 Task: Open a template Informal Letter by  Plum save the file as diagram.html Remove the following options from template: 'your brand'. Replace Hello Fan with ' Good Evening' and change the date to 21 June, 2023. Replace body of the letter with  Thank you so much for your generous gift. Your thoughtfulness and support mean the world to me. I'm truly grateful for your kindness.; apply Font Style 'Arial' and font size  14 Add name: Kevin
Action: Mouse moved to (963, 110)
Screenshot: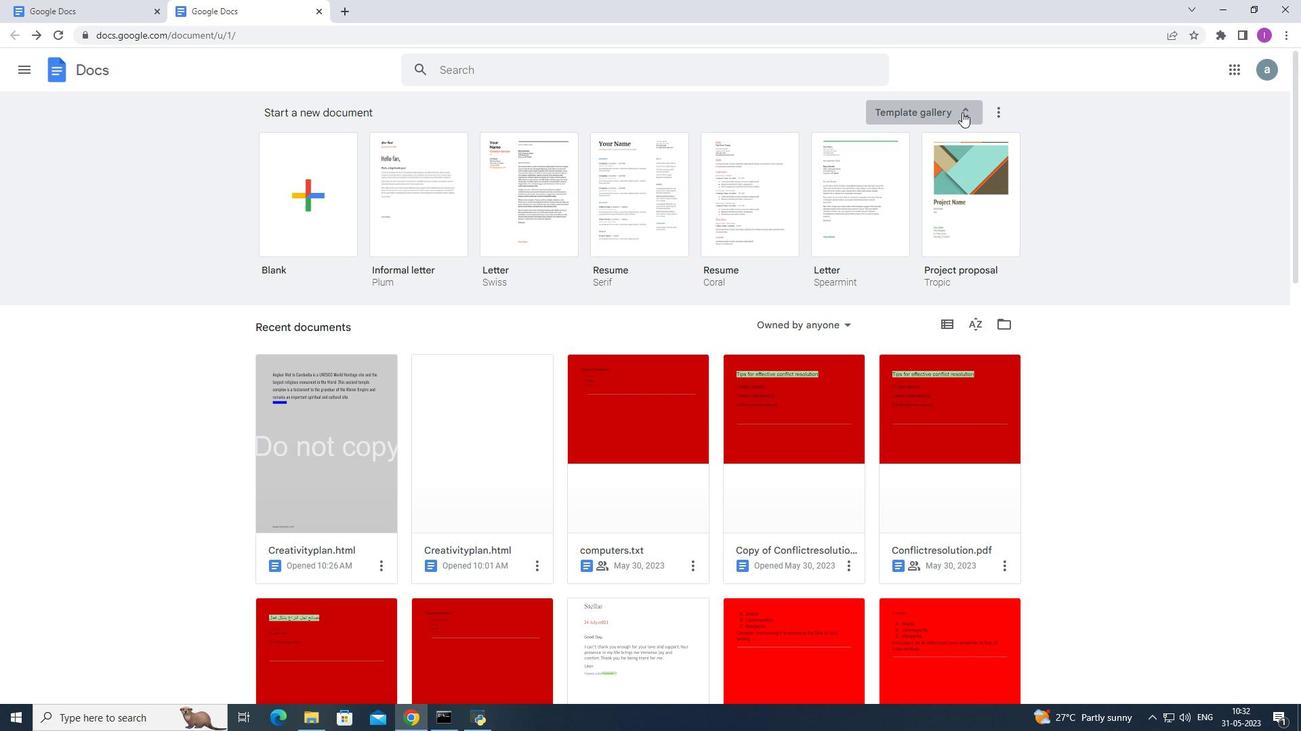 
Action: Mouse pressed left at (963, 110)
Screenshot: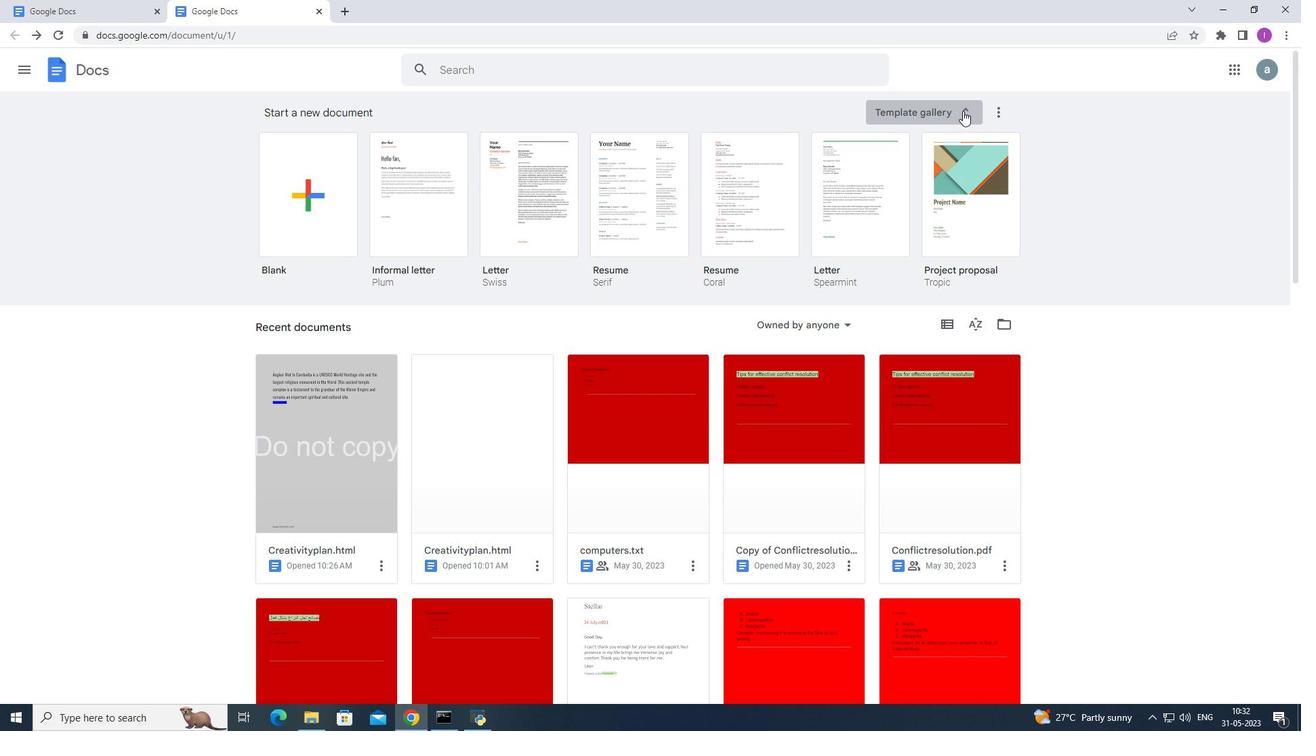 
Action: Mouse moved to (830, 313)
Screenshot: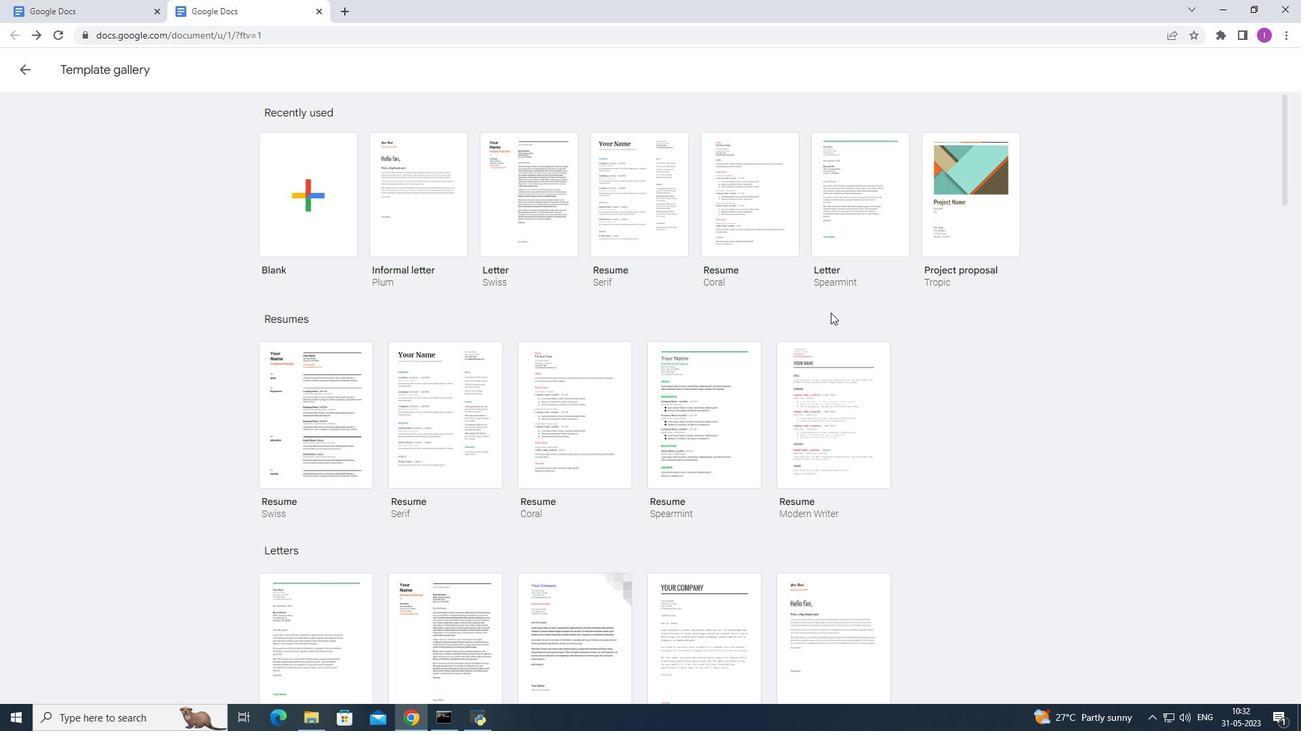 
Action: Mouse scrolled (830, 313) with delta (0, 0)
Screenshot: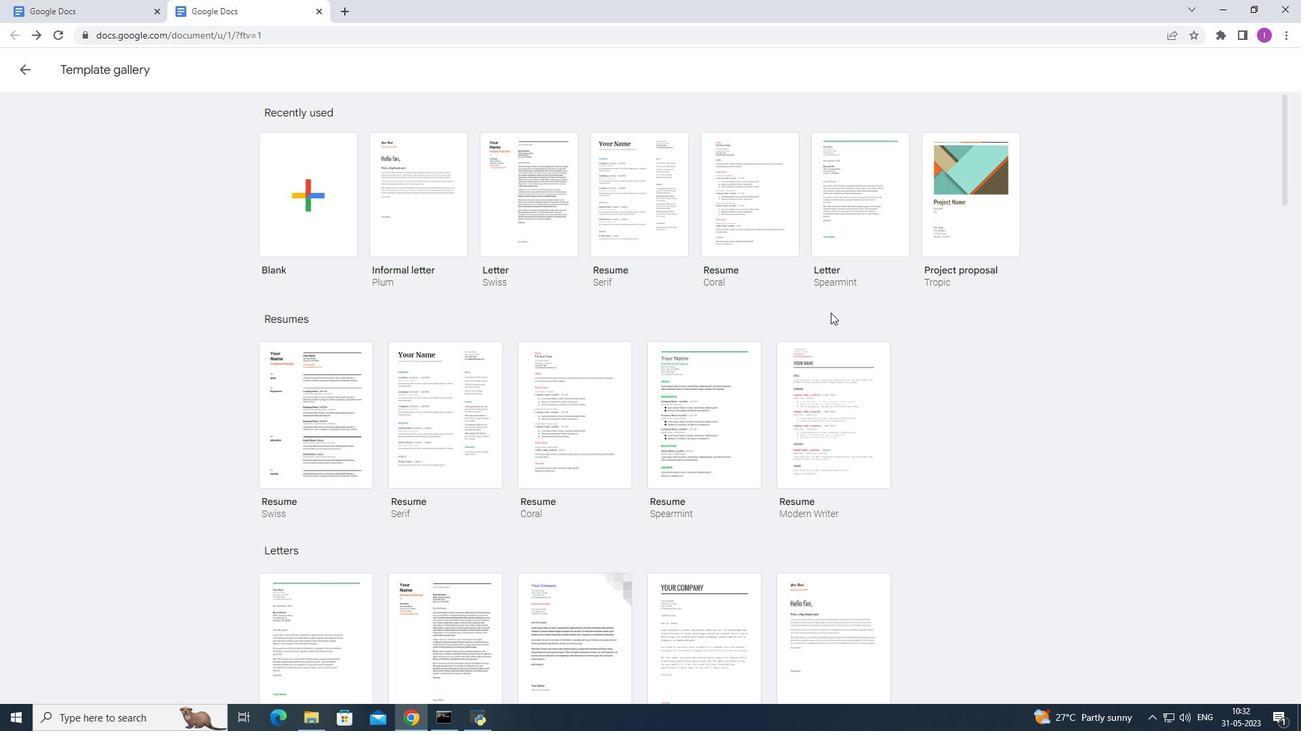 
Action: Mouse moved to (831, 315)
Screenshot: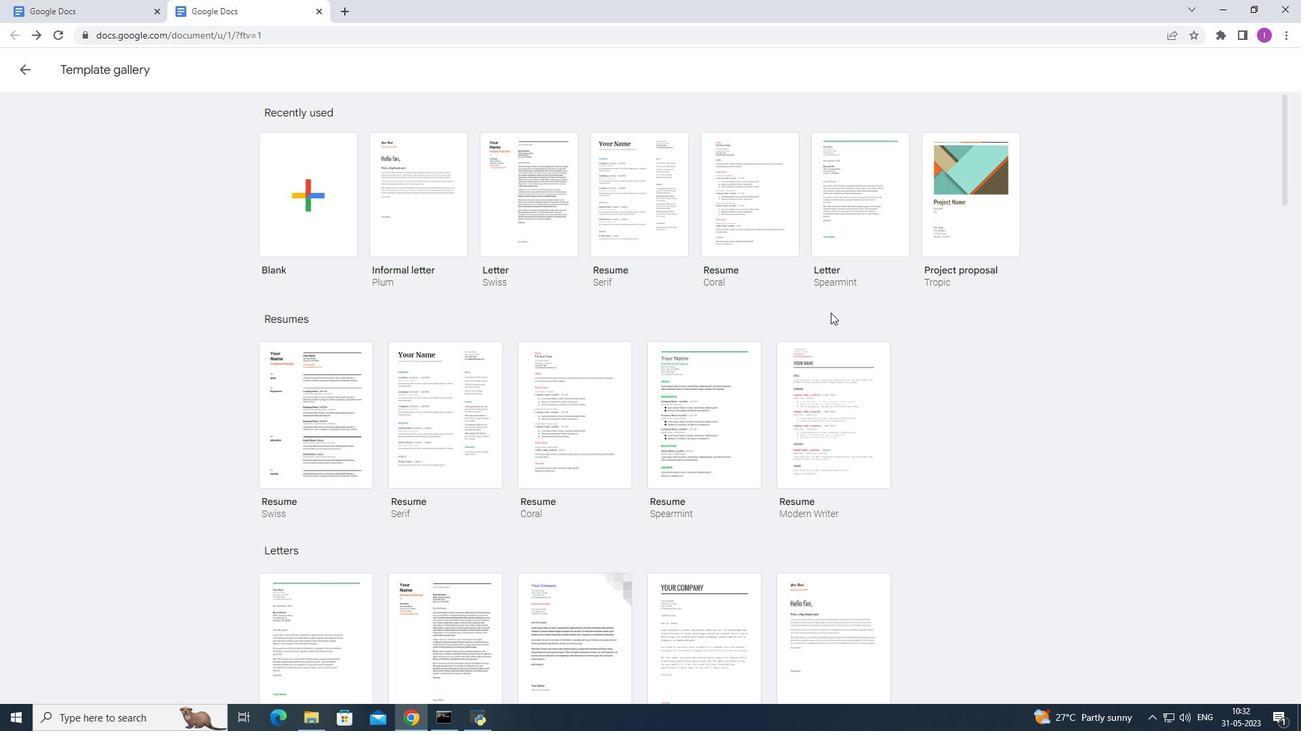 
Action: Mouse scrolled (831, 314) with delta (0, 0)
Screenshot: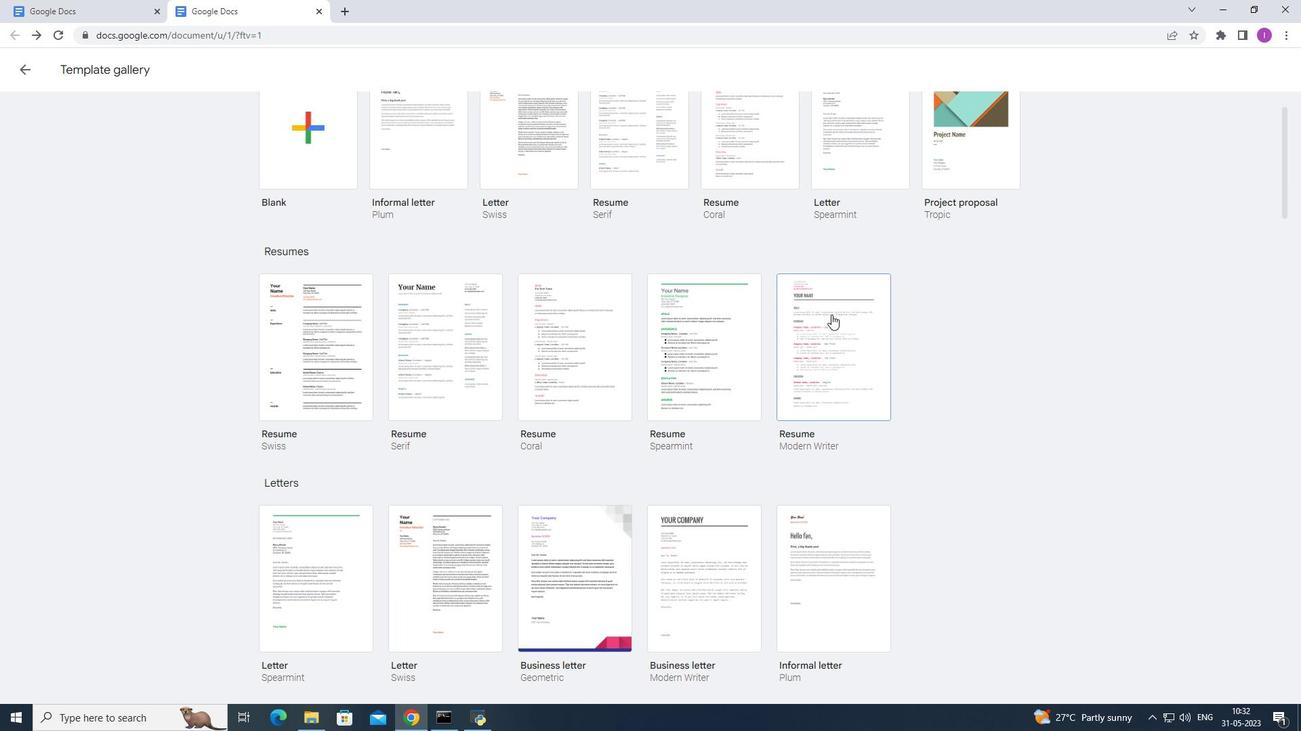 
Action: Mouse moved to (831, 315)
Screenshot: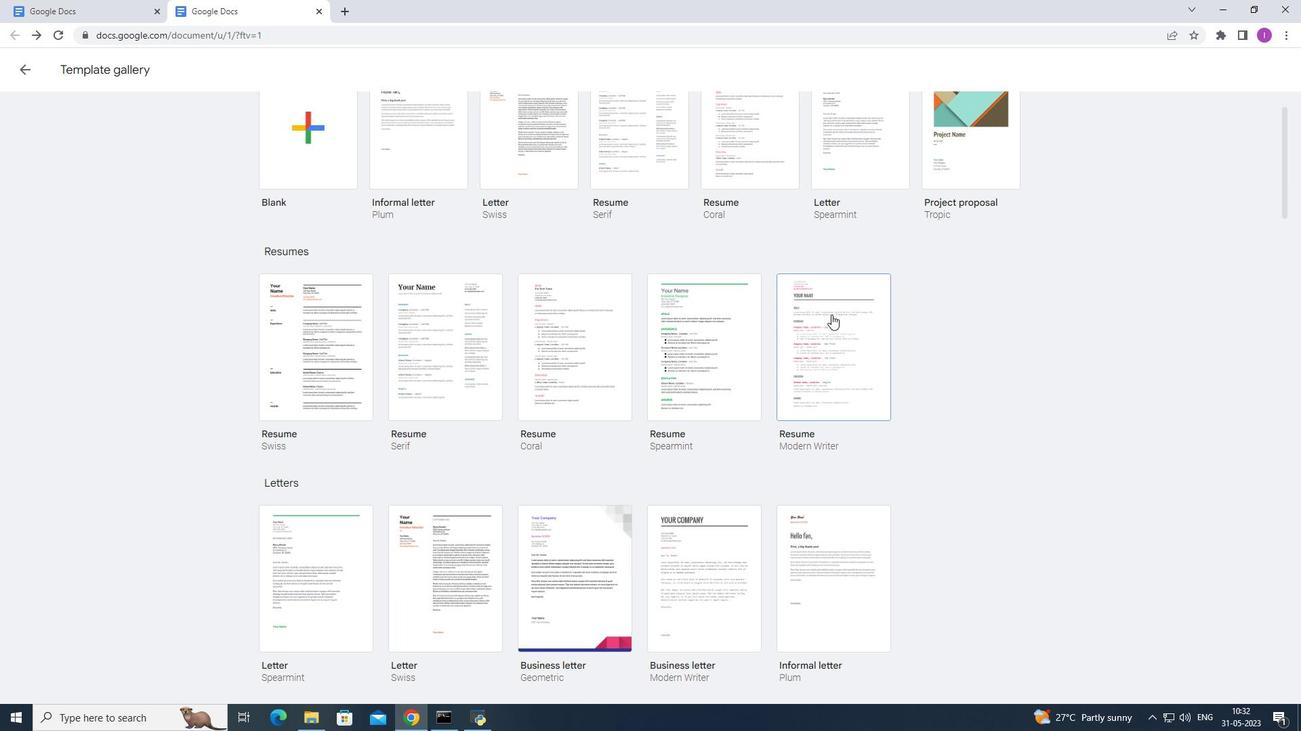 
Action: Mouse scrolled (831, 314) with delta (0, 0)
Screenshot: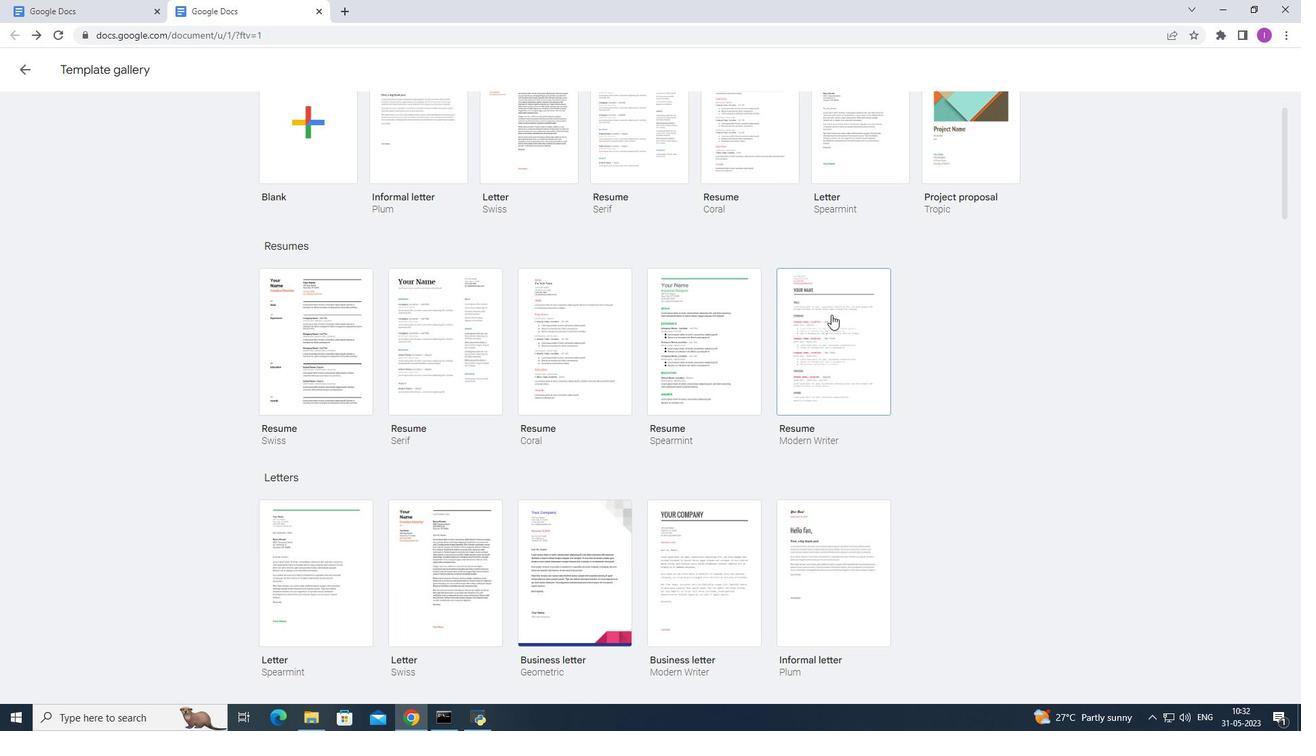
Action: Mouse moved to (847, 429)
Screenshot: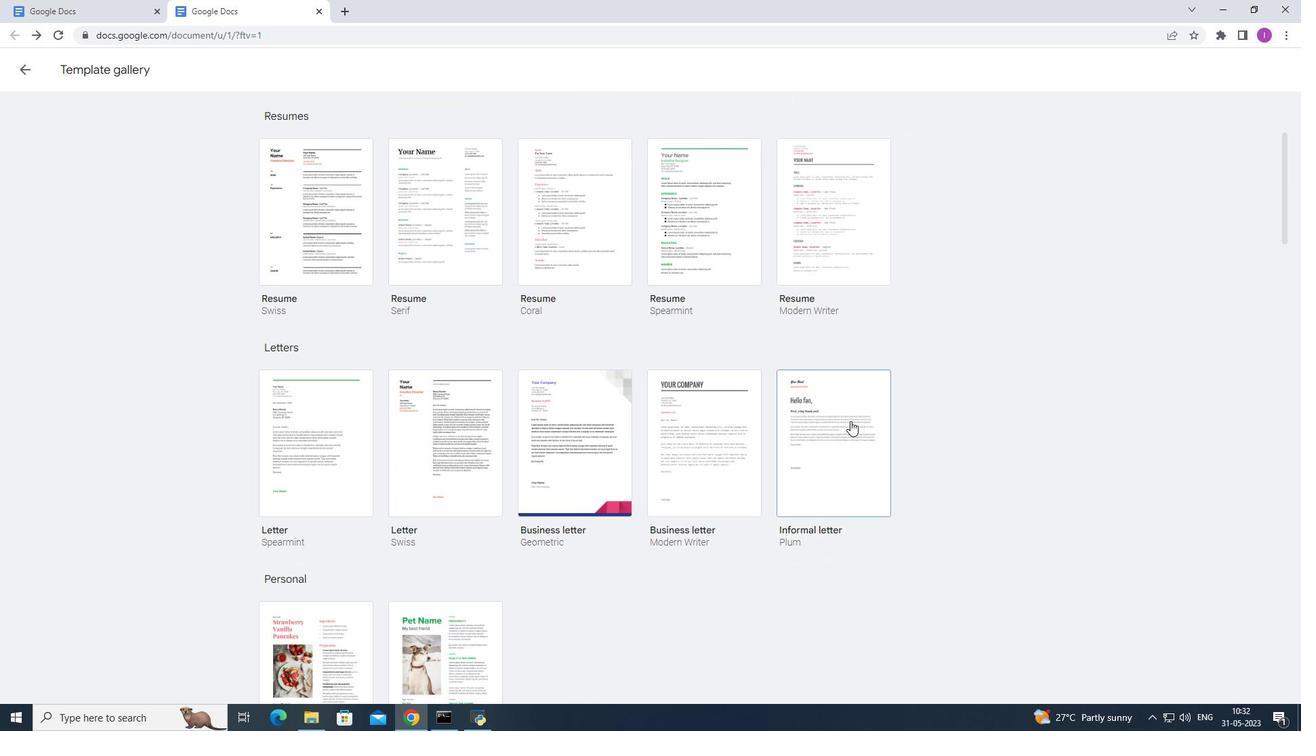 
Action: Mouse pressed left at (847, 429)
Screenshot: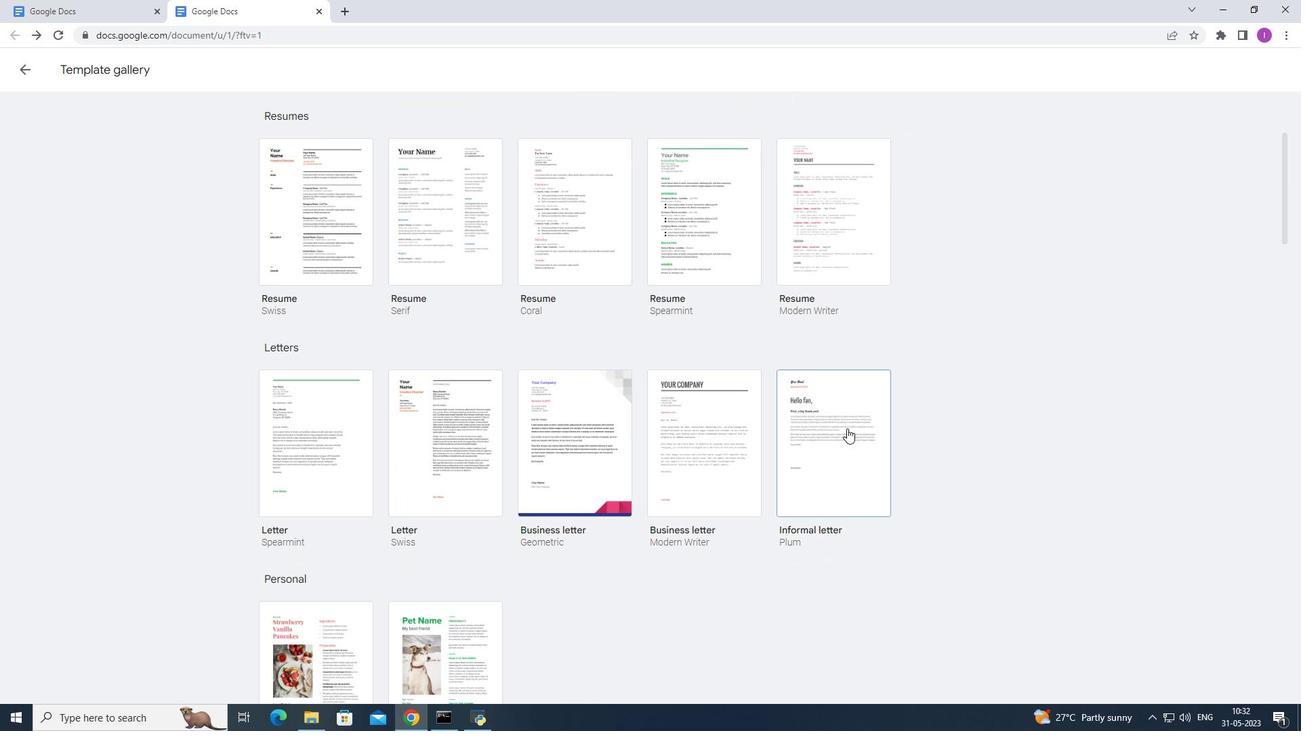 
Action: Mouse moved to (115, 61)
Screenshot: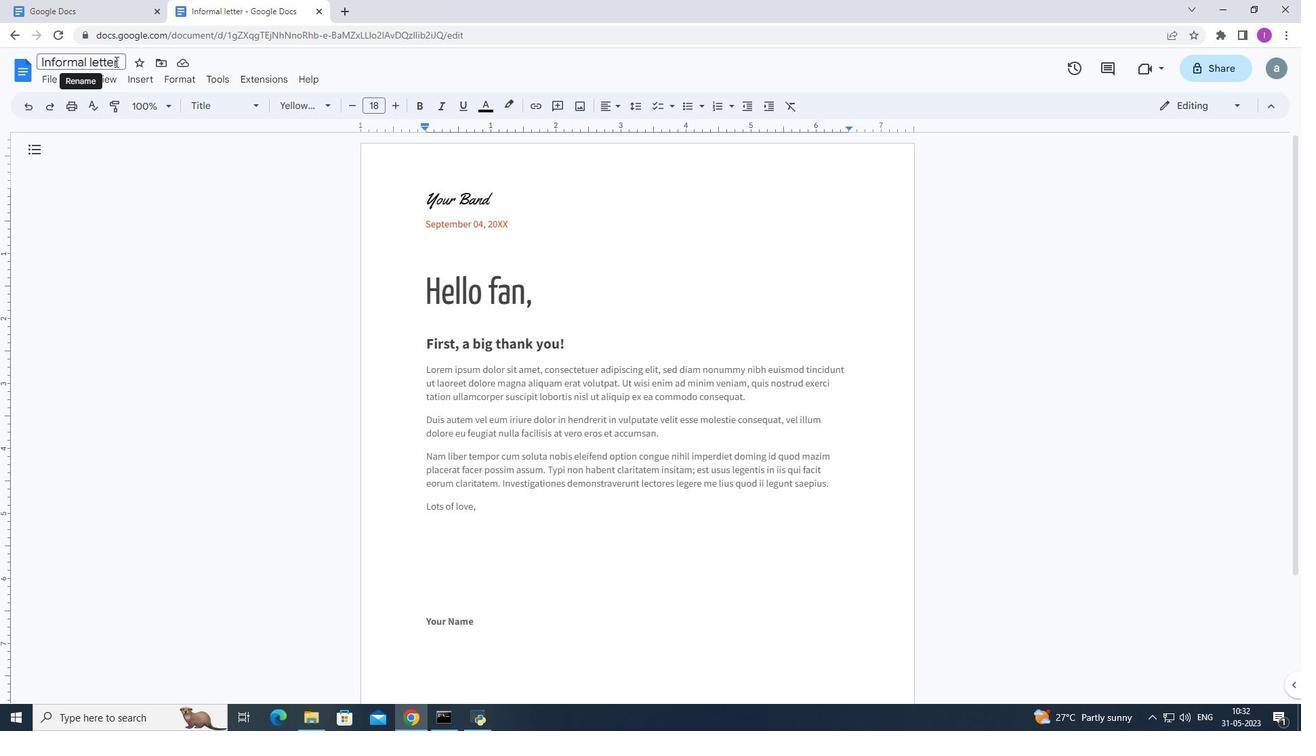 
Action: Mouse pressed left at (115, 61)
Screenshot: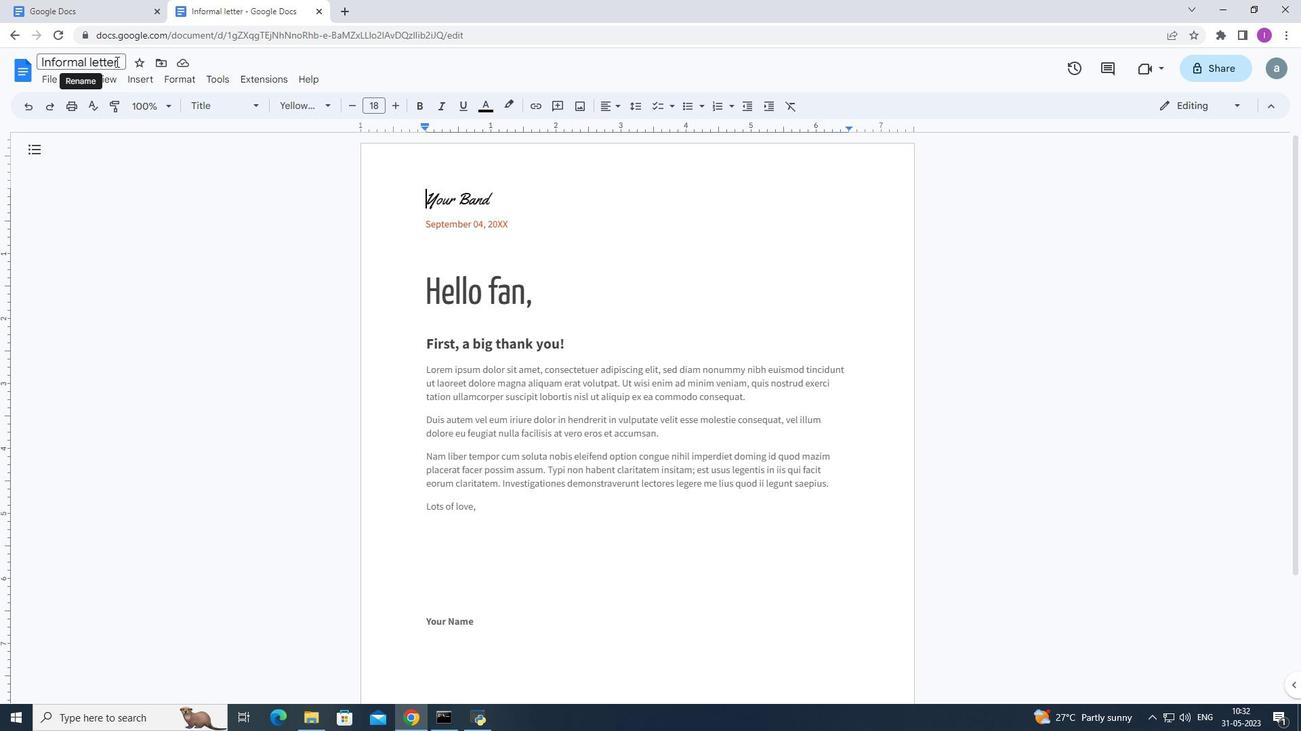 
Action: Mouse moved to (121, 62)
Screenshot: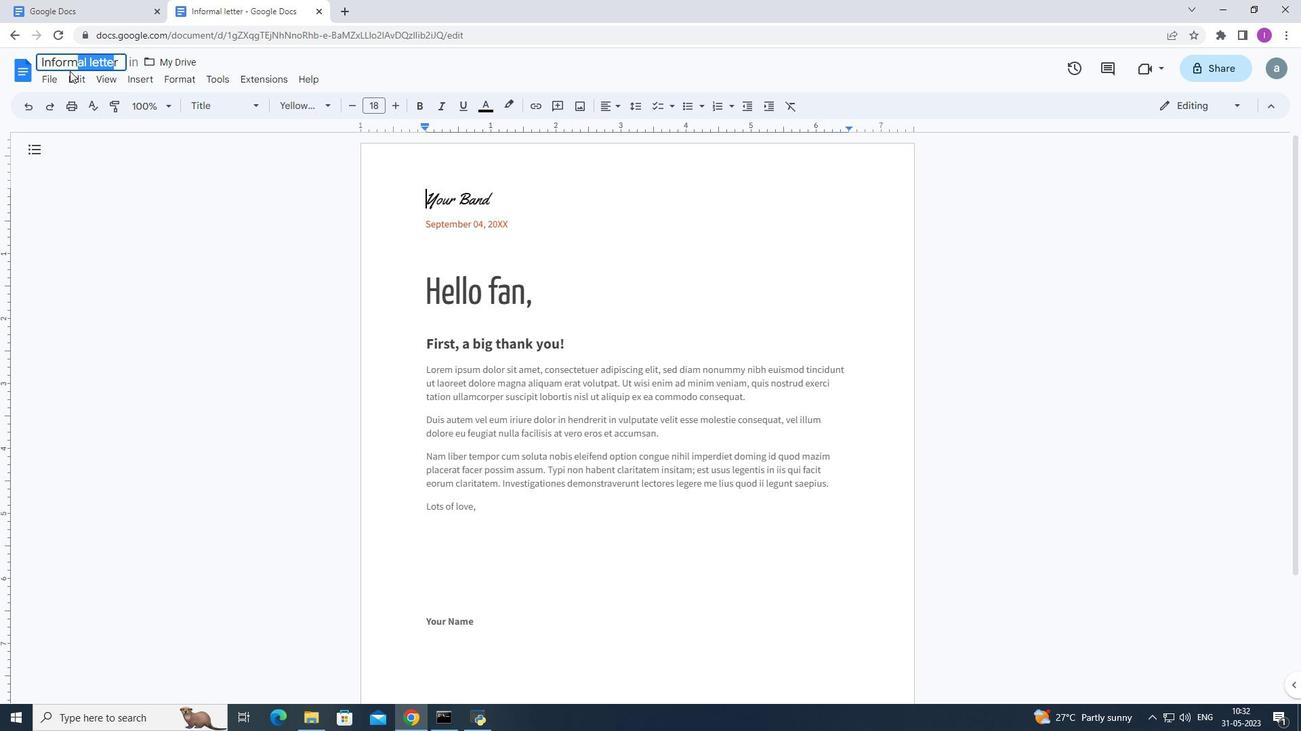 
Action: Mouse pressed left at (121, 62)
Screenshot: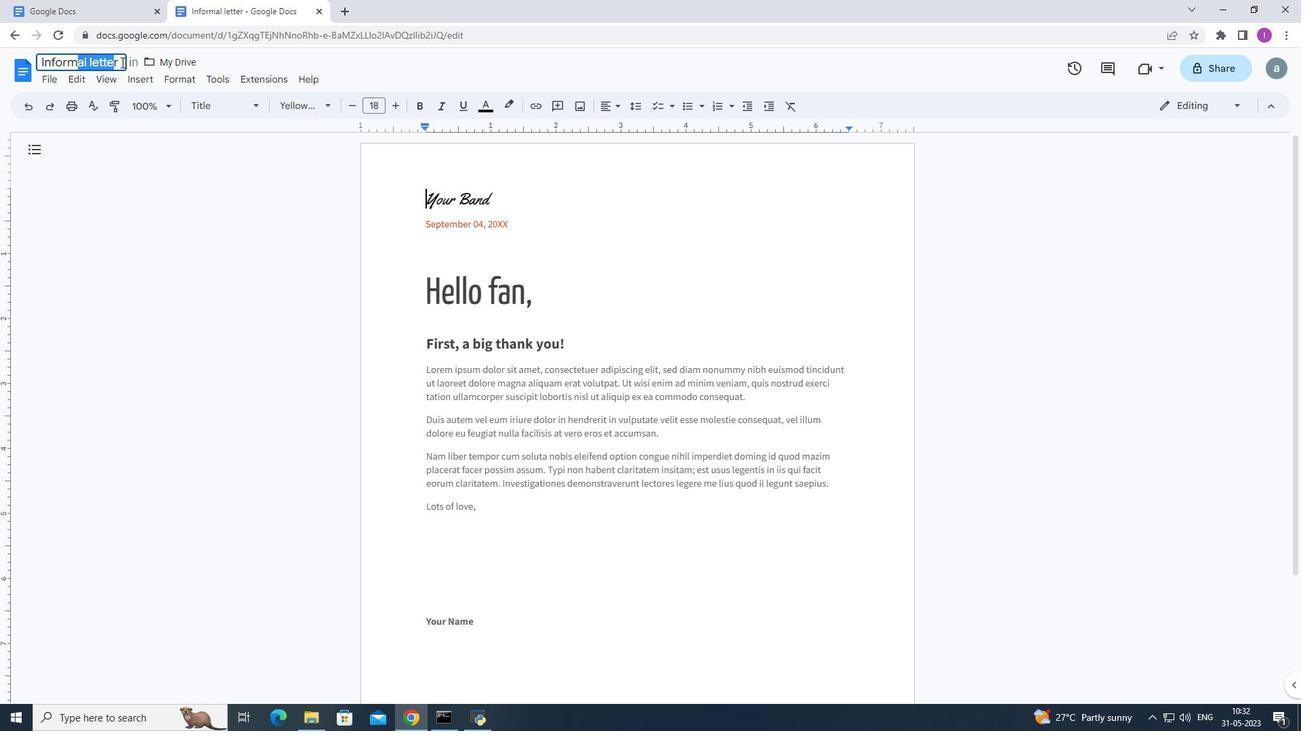 
Action: Mouse pressed left at (121, 62)
Screenshot: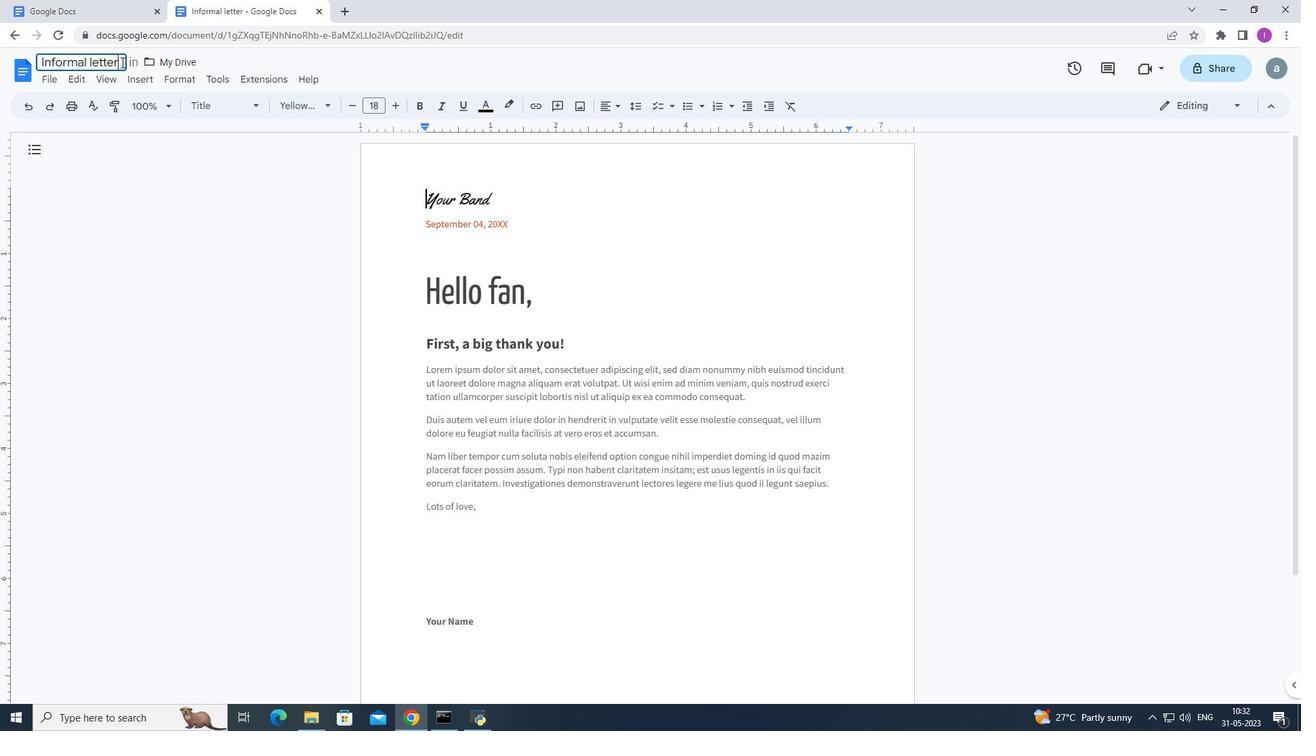 
Action: Mouse moved to (799, 149)
Screenshot: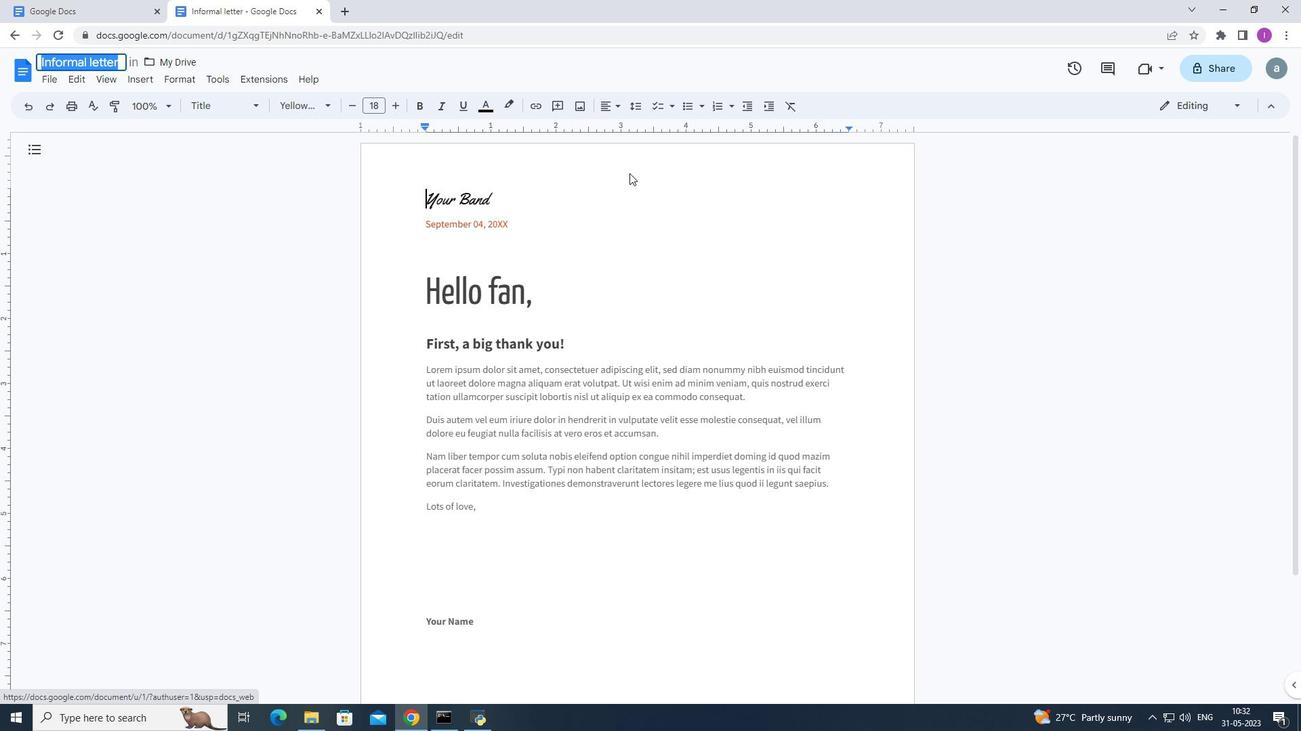 
Action: Key pressed diagram.html
Screenshot: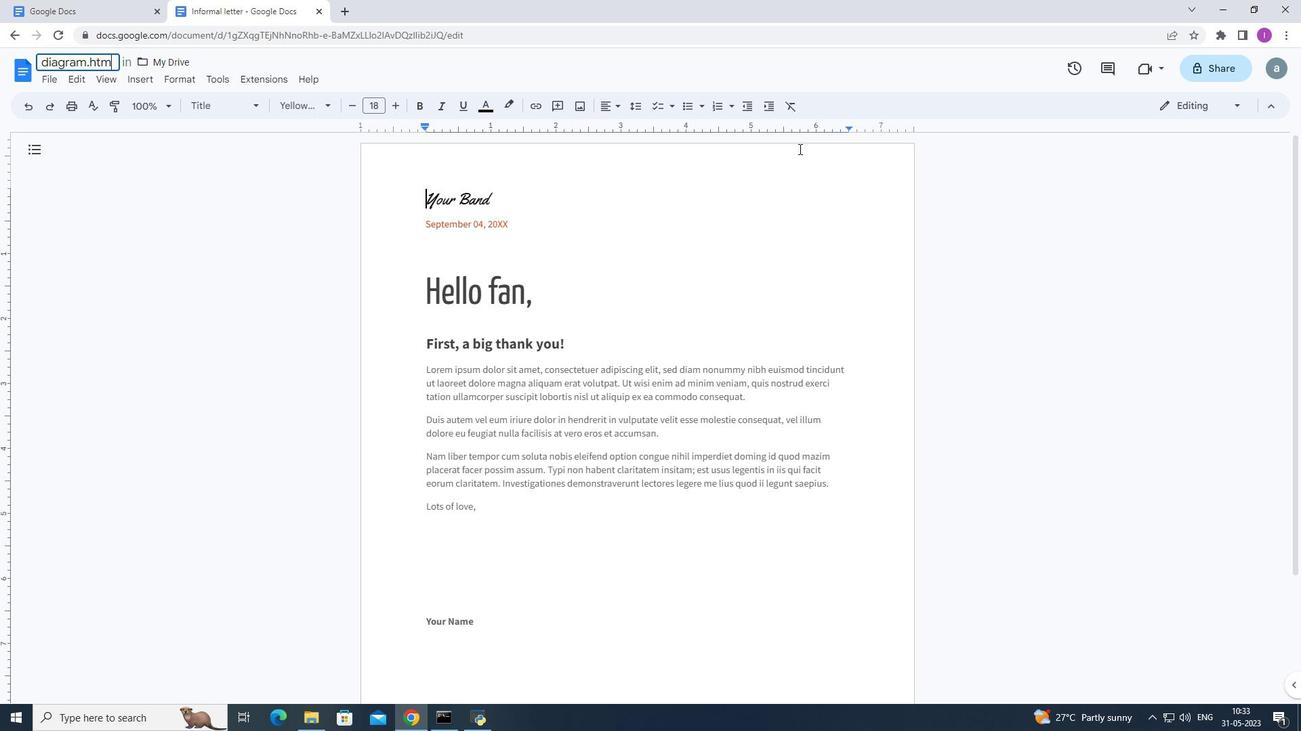 
Action: Mouse moved to (508, 208)
Screenshot: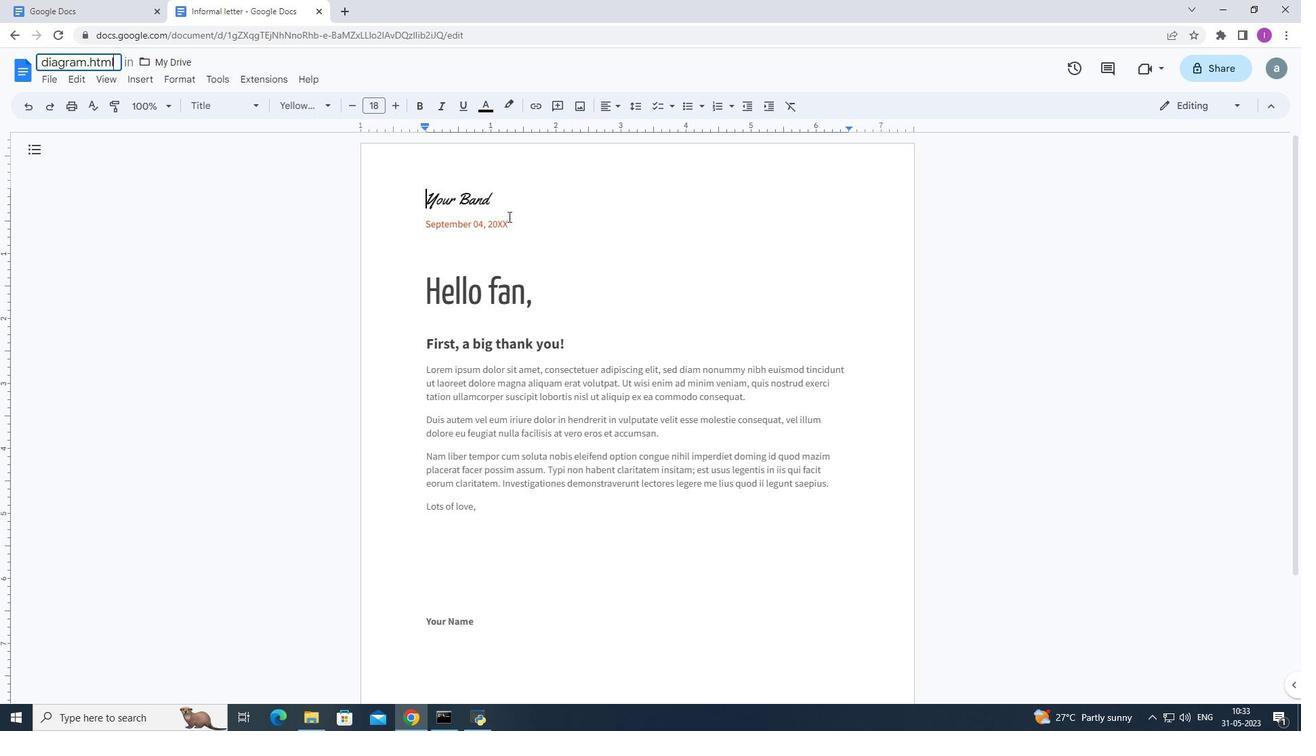 
Action: Mouse pressed left at (508, 208)
Screenshot: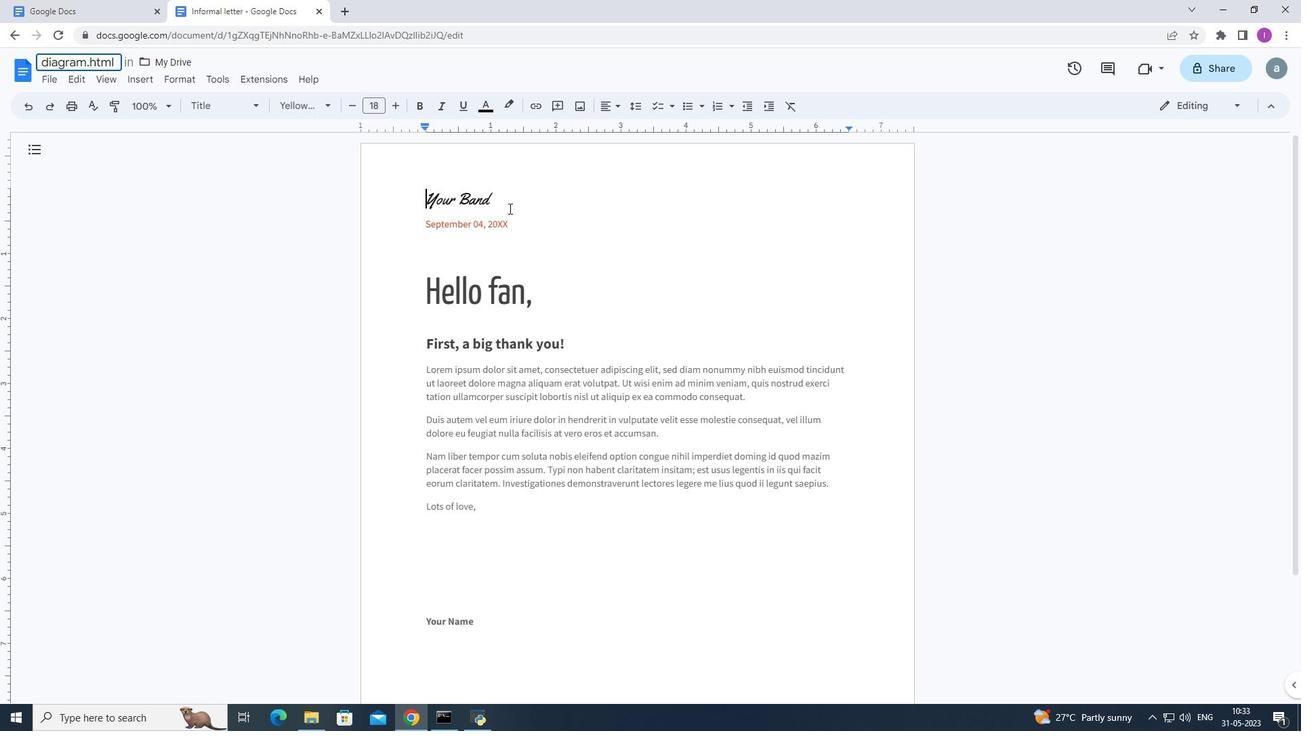 
Action: Mouse moved to (476, 202)
Screenshot: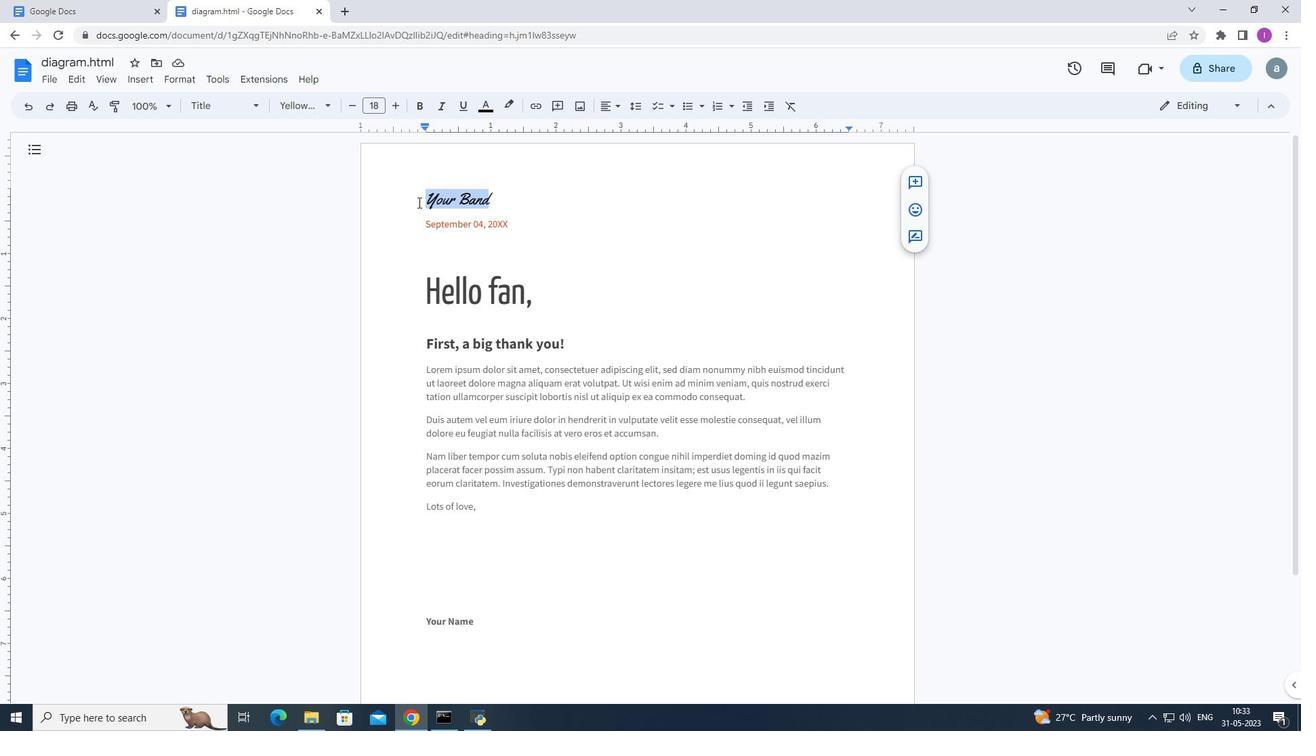 
Action: Key pressed <Key.backspace>
Screenshot: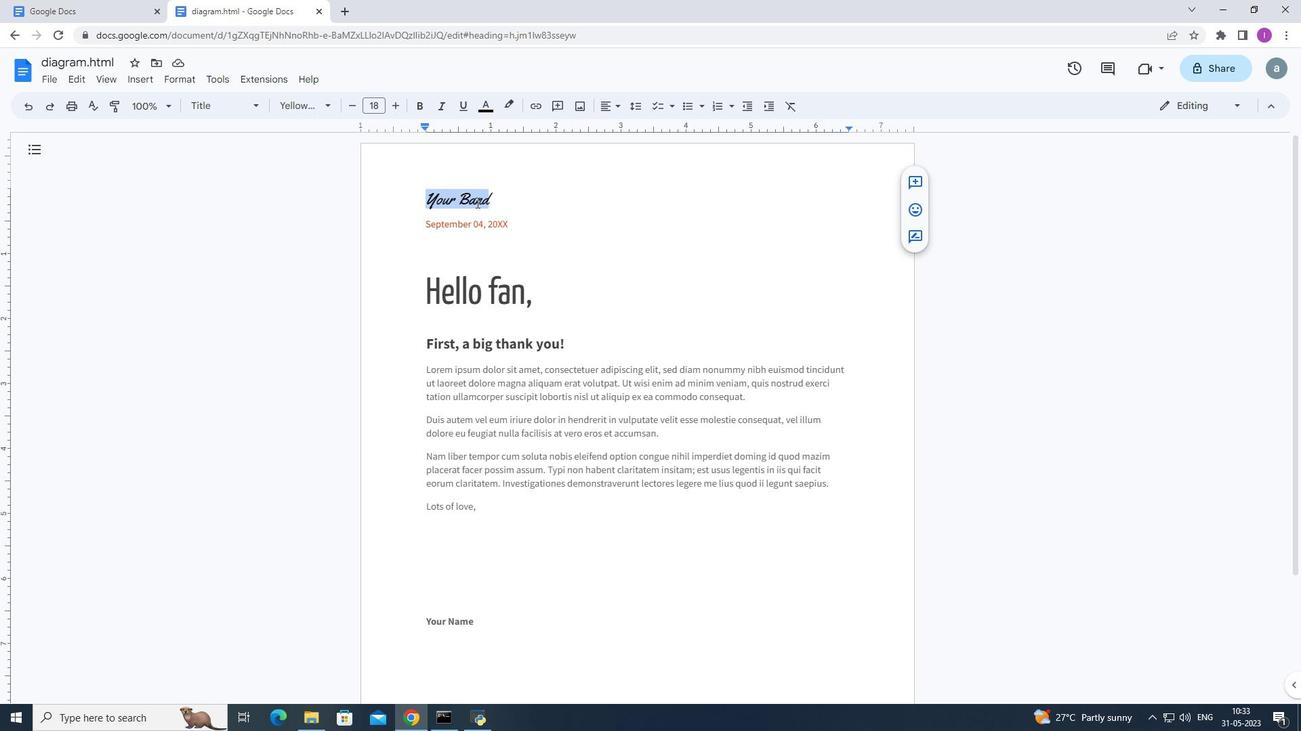 
Action: Mouse moved to (523, 226)
Screenshot: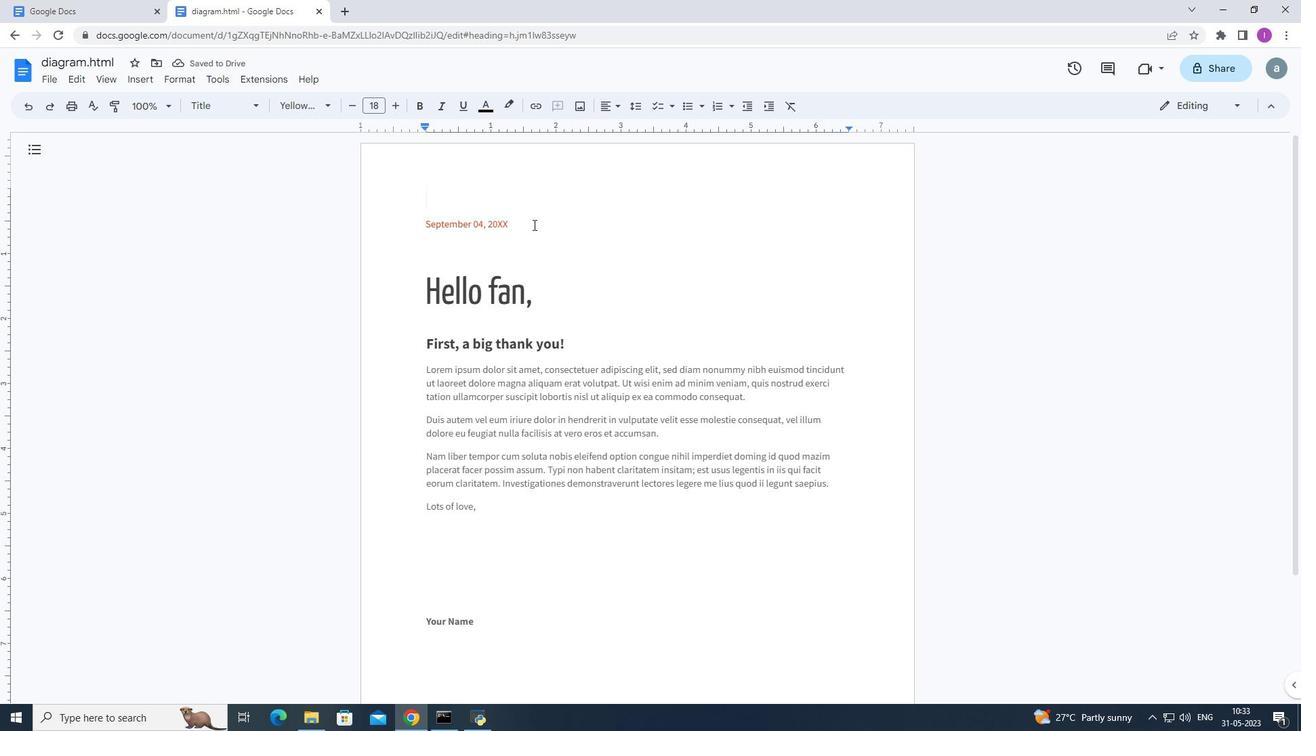 
Action: Mouse pressed left at (523, 226)
Screenshot: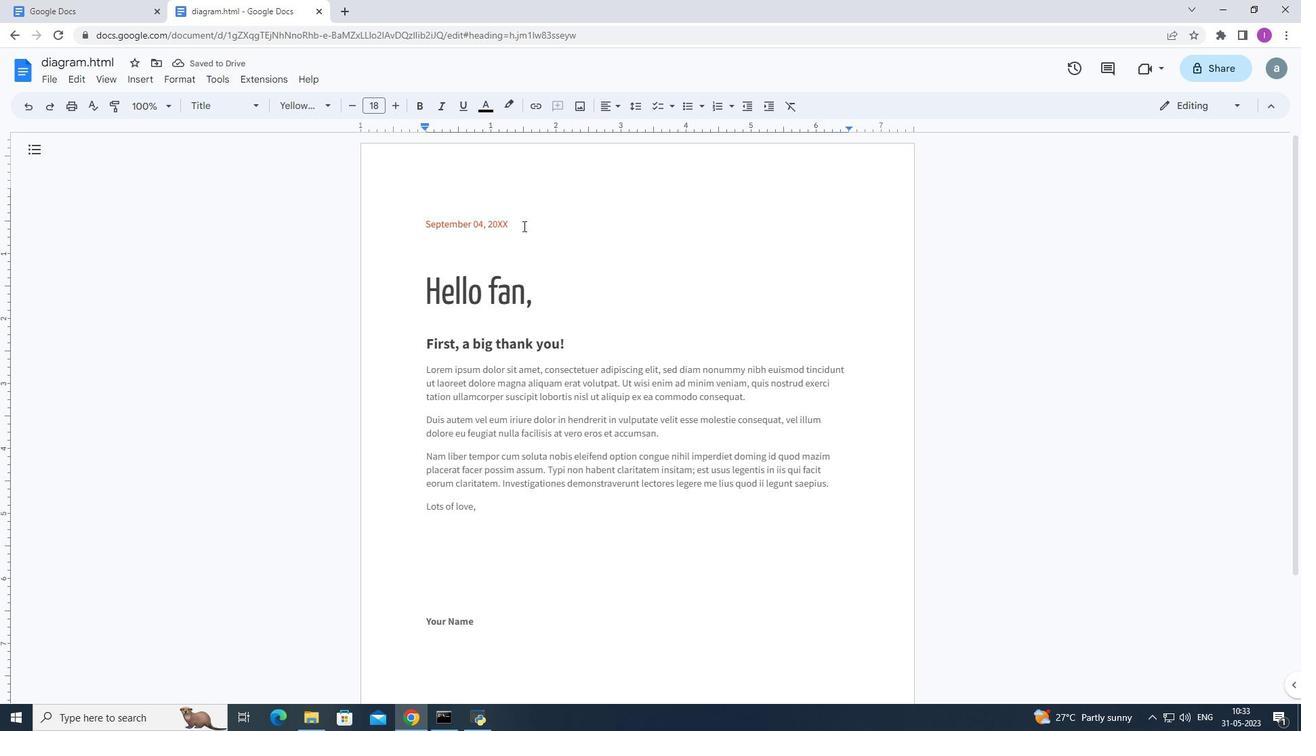 
Action: Mouse moved to (539, 225)
Screenshot: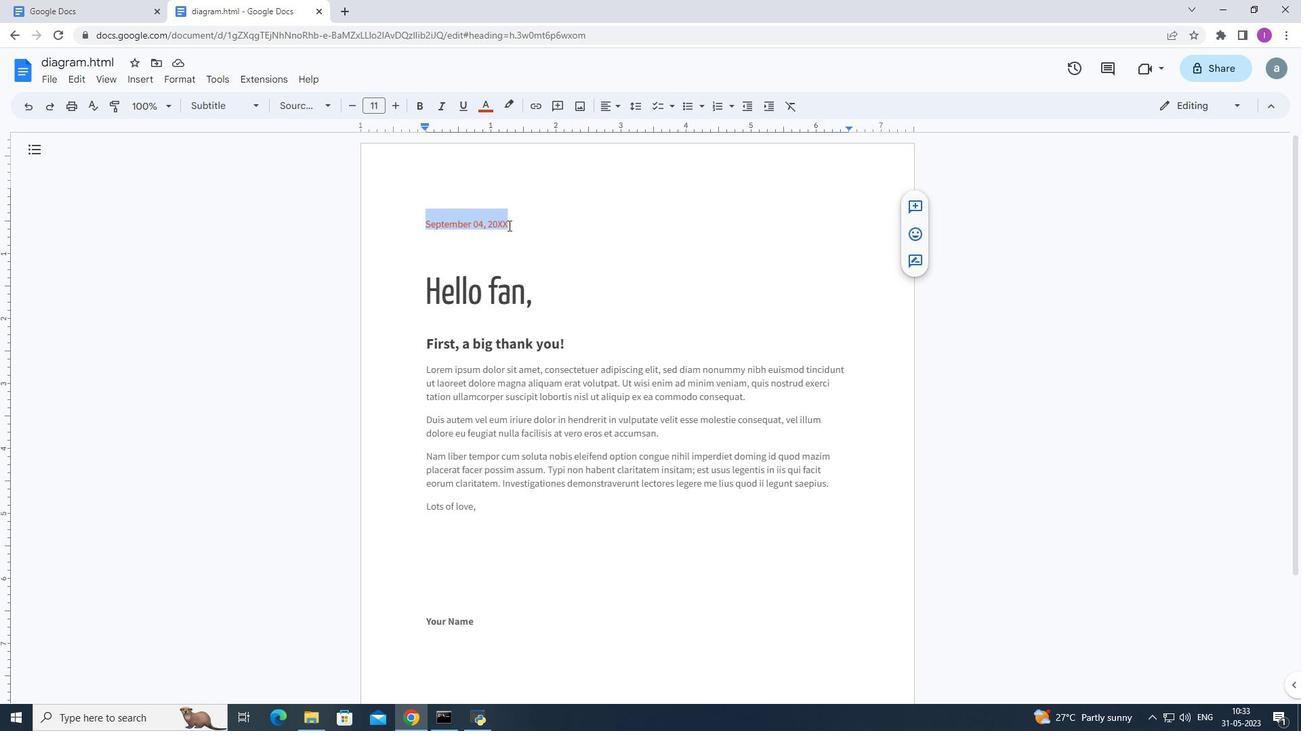 
Action: Key pressed 21<Key.space>june<Key.backspace><Key.backspace><Key.backspace><Key.backspace><Key.shift>June,2023
Screenshot: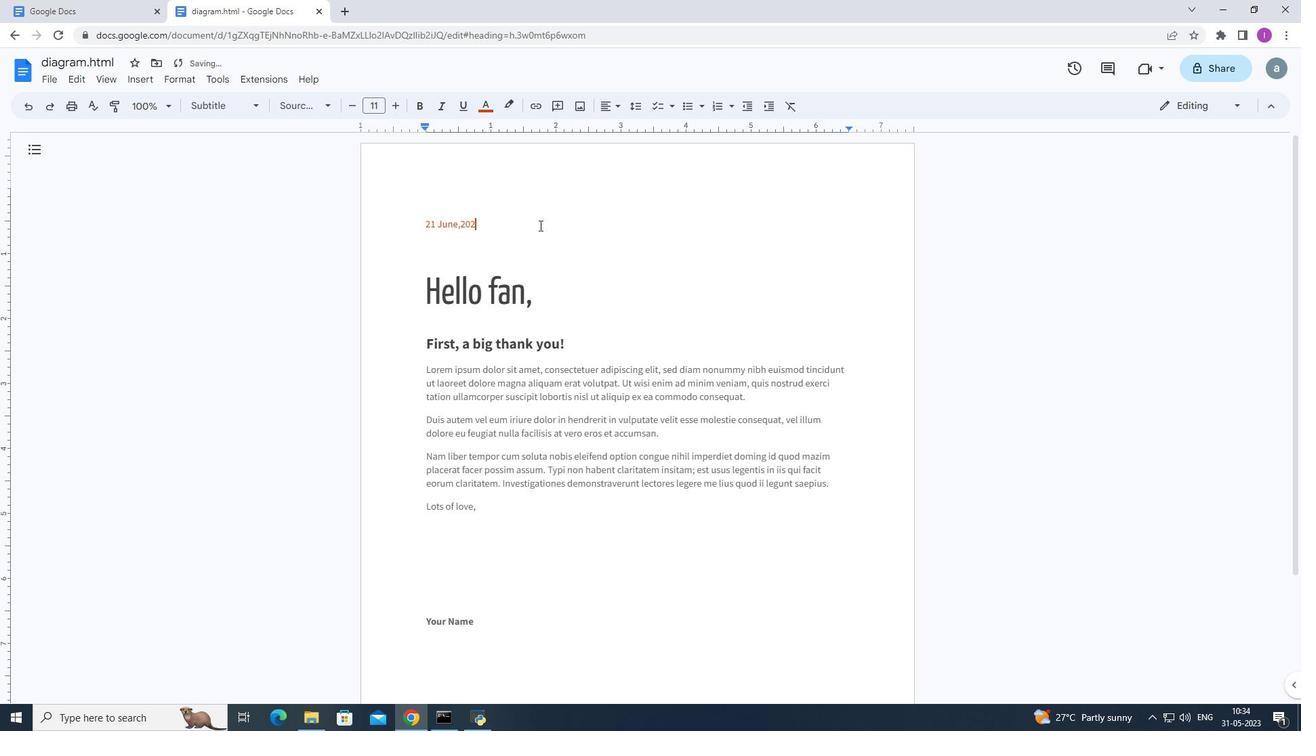 
Action: Mouse moved to (420, 336)
Screenshot: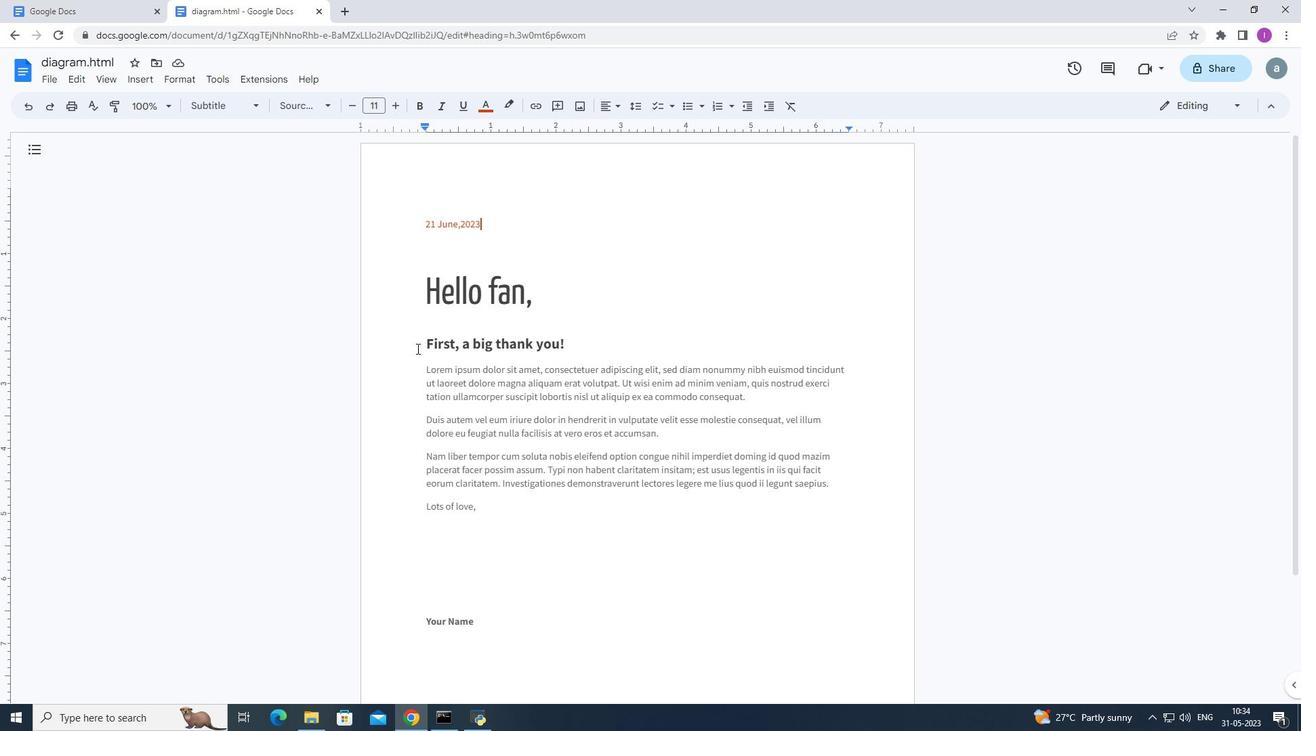 
Action: Mouse pressed left at (420, 336)
Screenshot: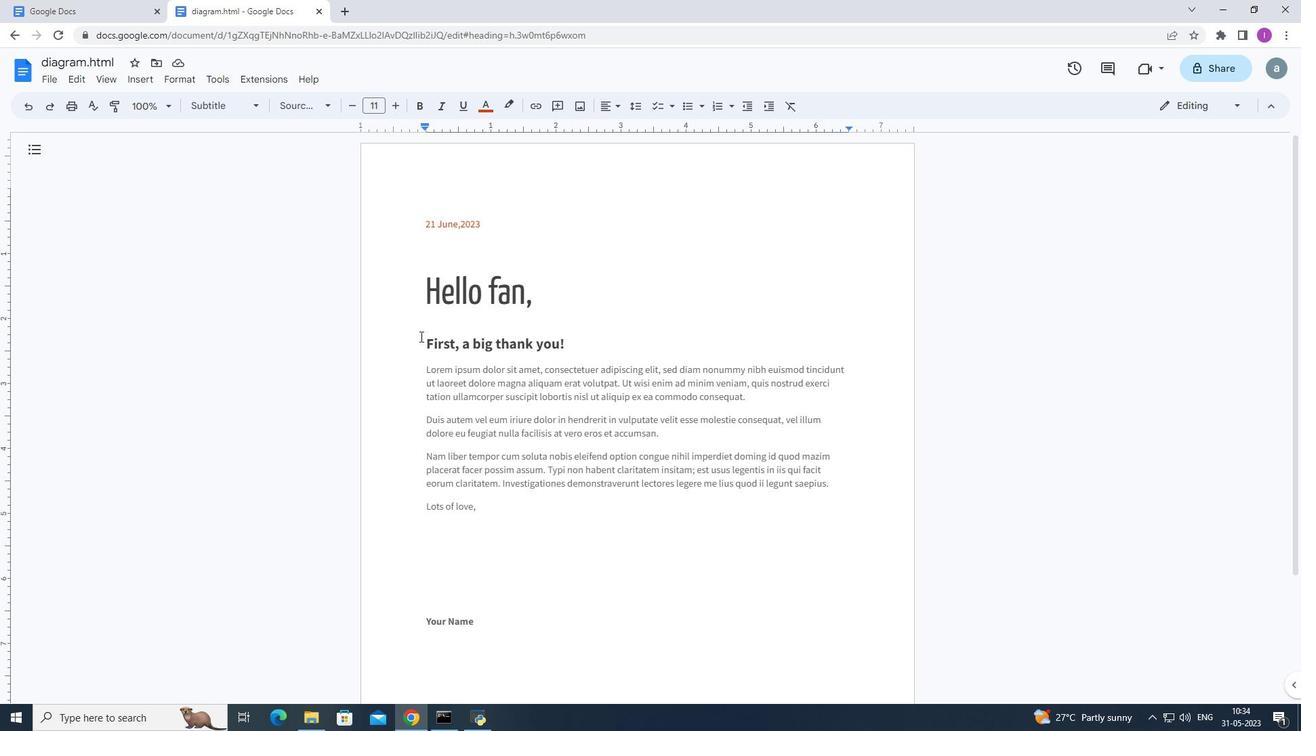 
Action: Mouse moved to (525, 295)
Screenshot: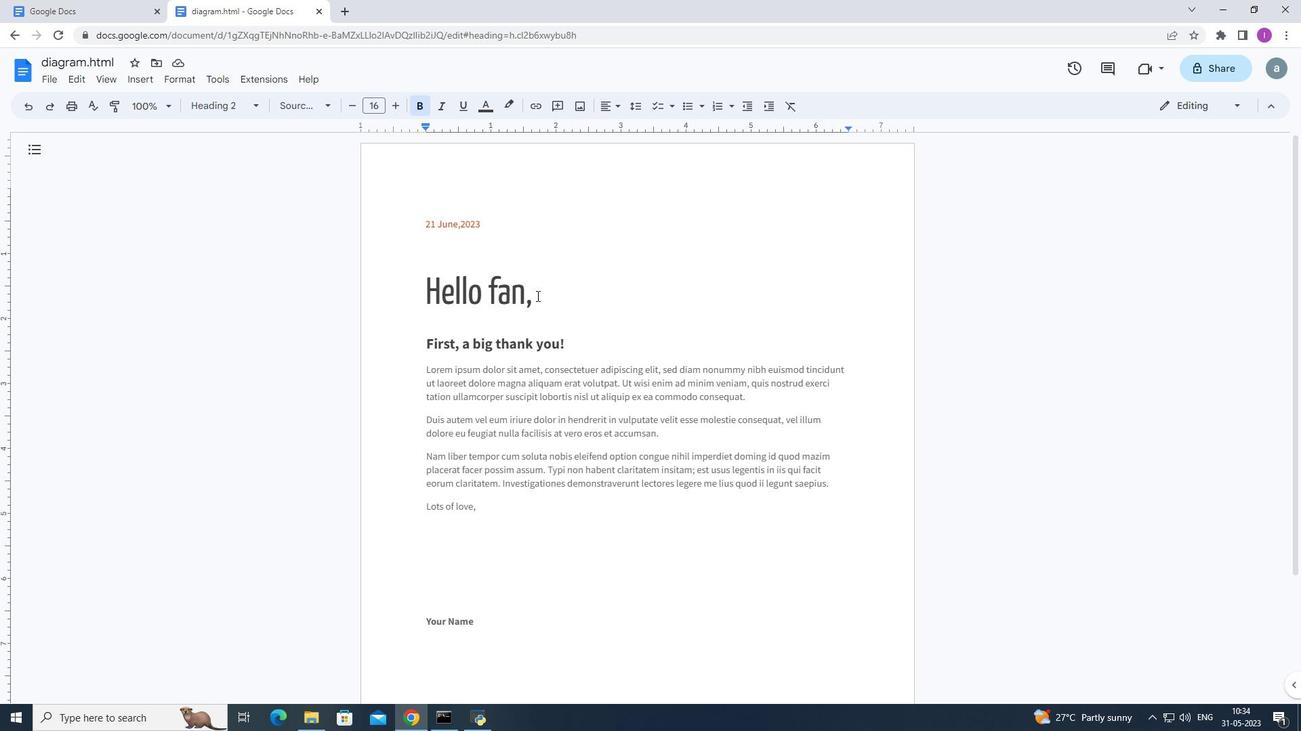 
Action: Mouse pressed left at (525, 295)
Screenshot: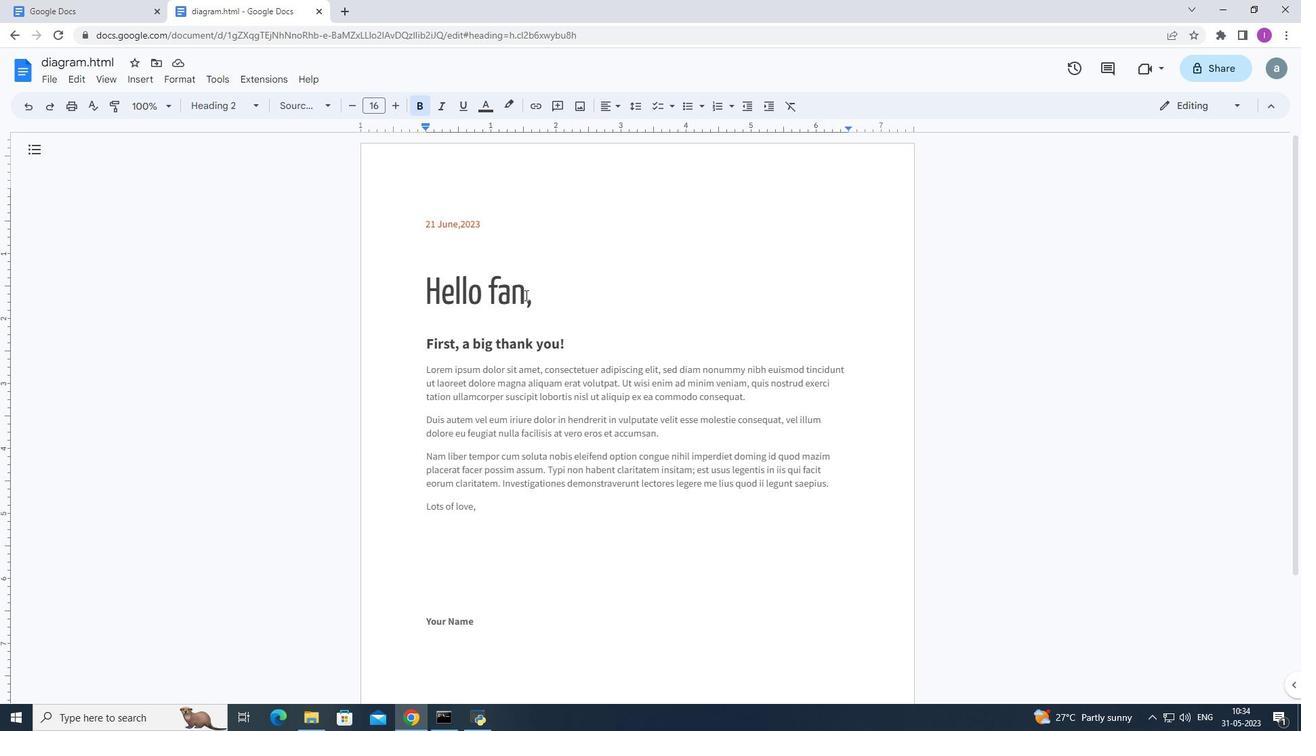 
Action: Mouse moved to (704, 343)
Screenshot: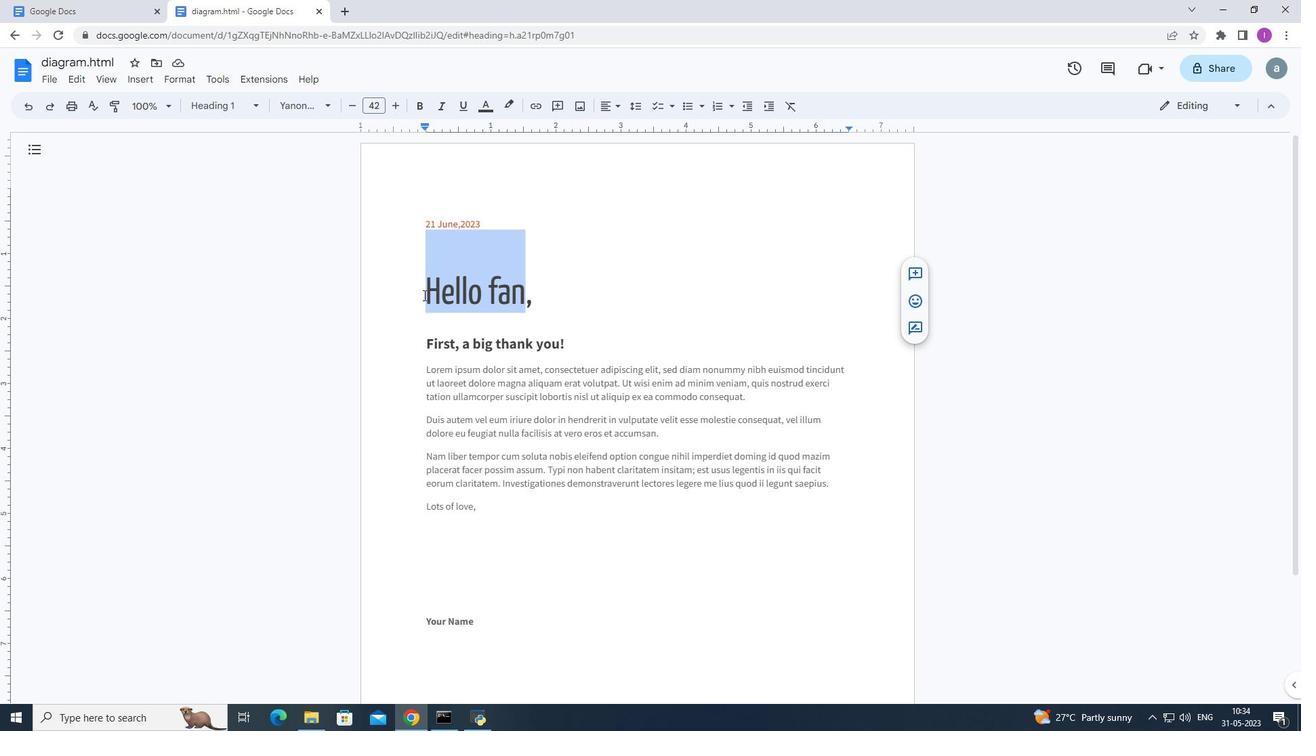 
Action: Key pressed <Key.backspace><Key.shift>Good<Key.space><Key.shift>Evening
Screenshot: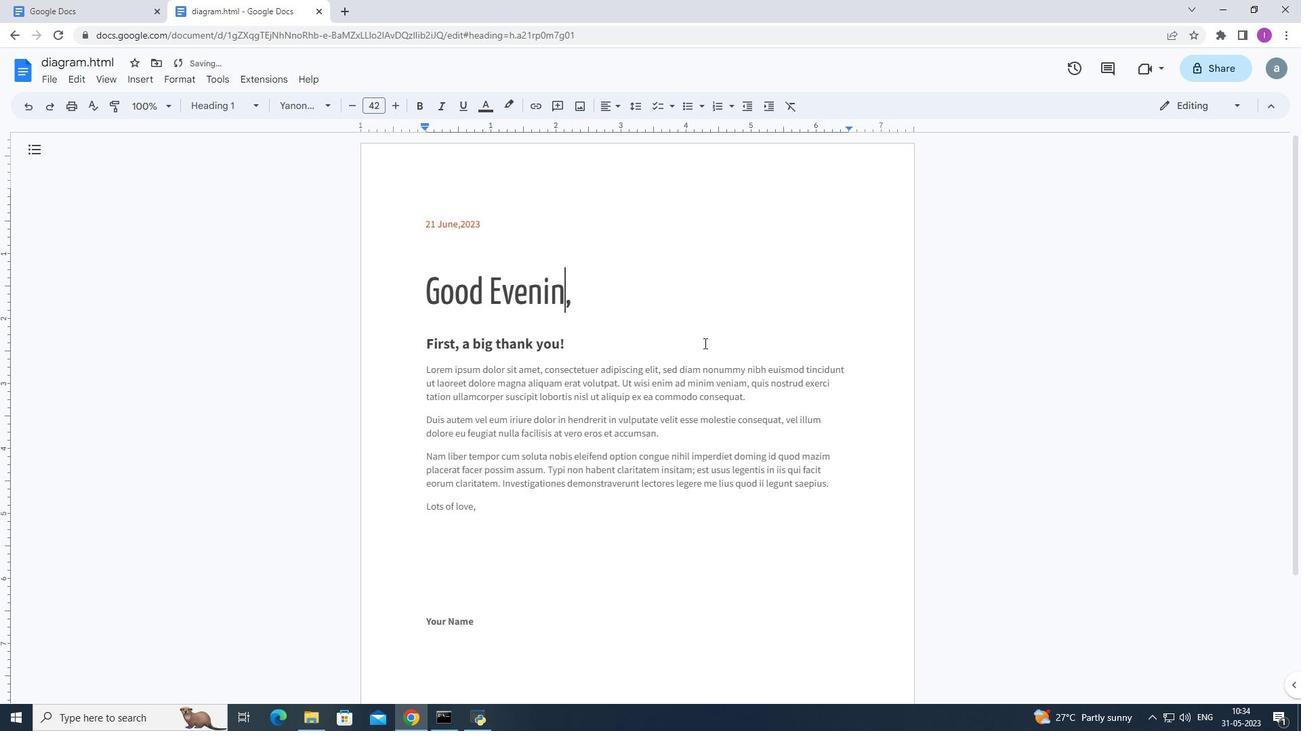 
Action: Mouse moved to (425, 339)
Screenshot: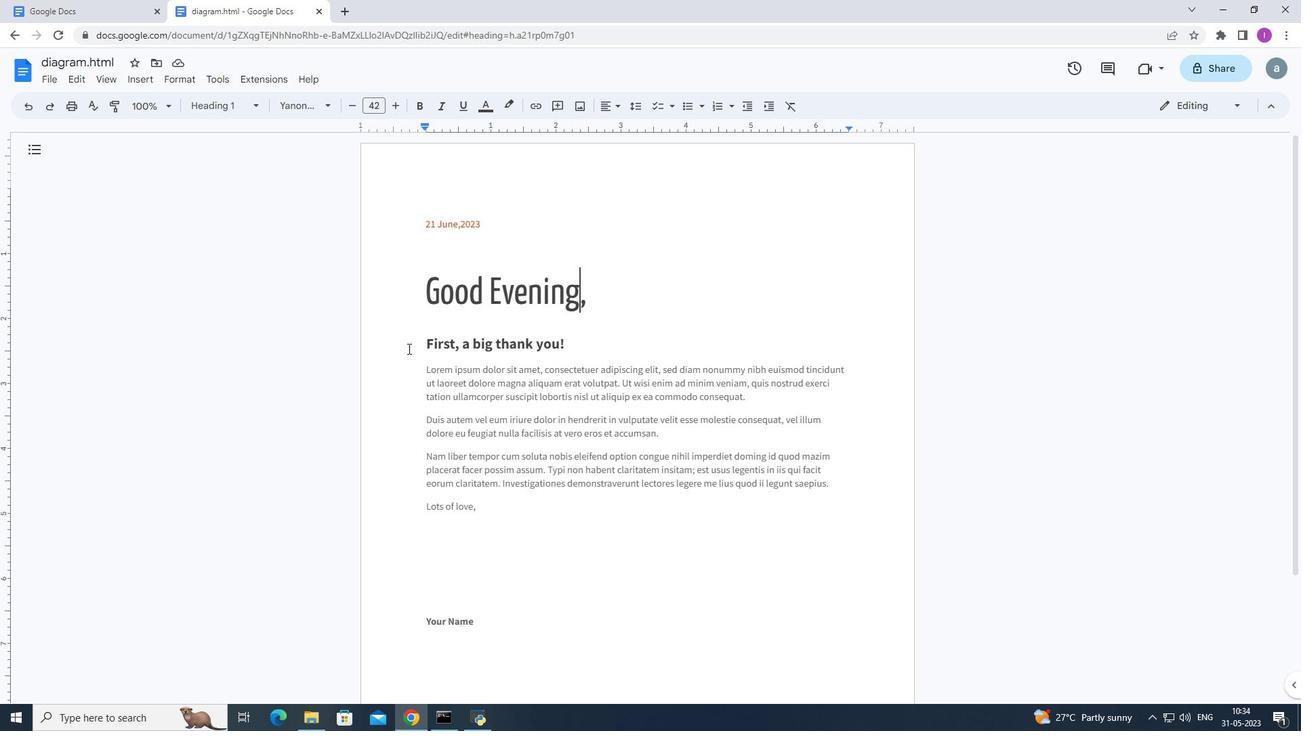 
Action: Mouse pressed left at (425, 339)
Screenshot: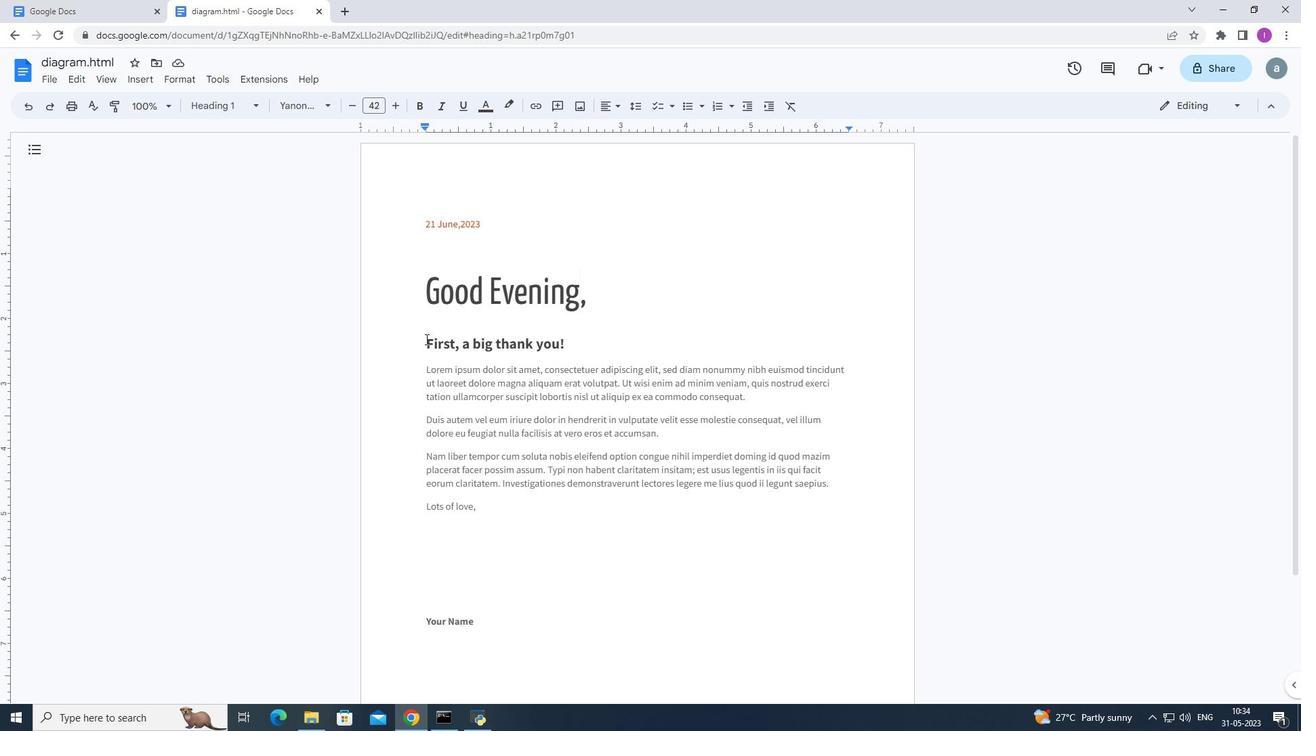 
Action: Mouse moved to (881, 407)
Screenshot: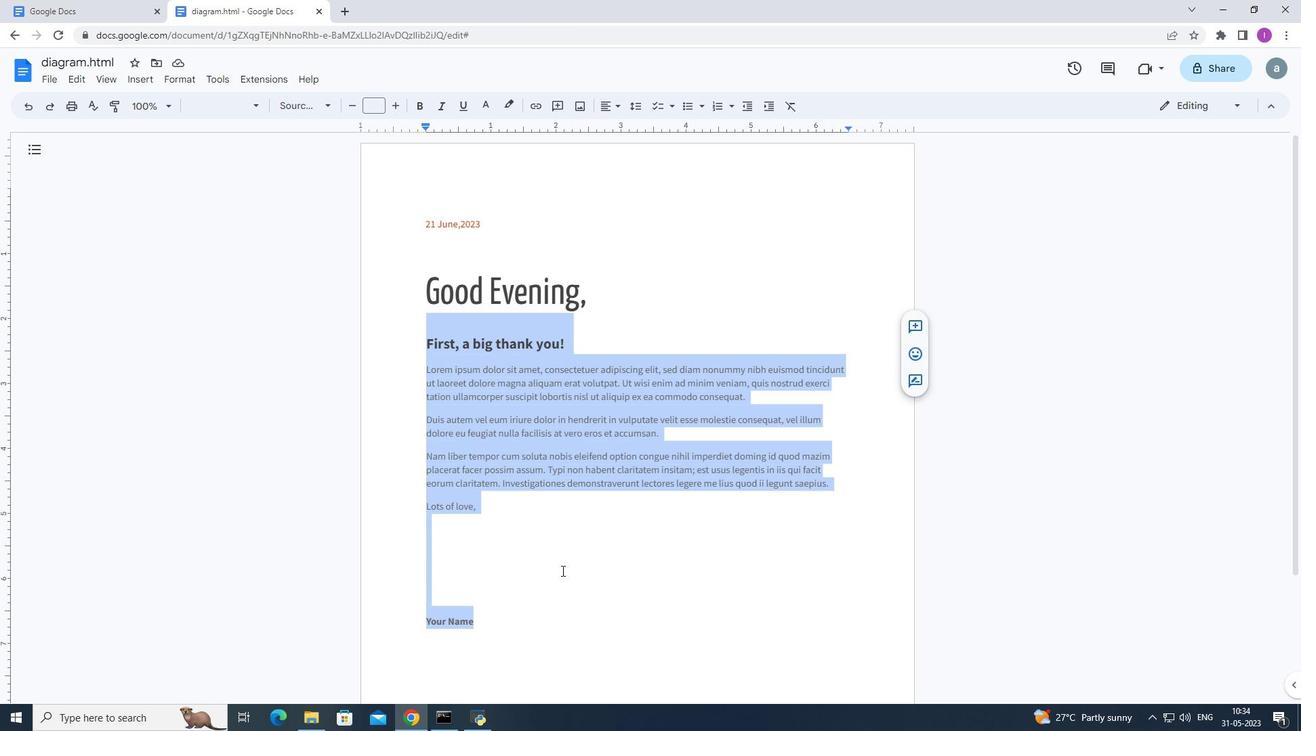
Action: Key pressed <Key.shift>Thank<Key.space>you<Key.space>so<Key.space>much<Key.space>for<Key.space>nyo<Key.backspace><Key.backspace><Key.backspace>your<Key.space>generous<Key.space>gift.<Key.shift>your<Key.space>thoughtfulness<Key.space>asnd<Key.space><Key.backspace><Key.backspace><Key.backspace><Key.backspace>nd<Key.space>supportmean<Key.space>
Screenshot: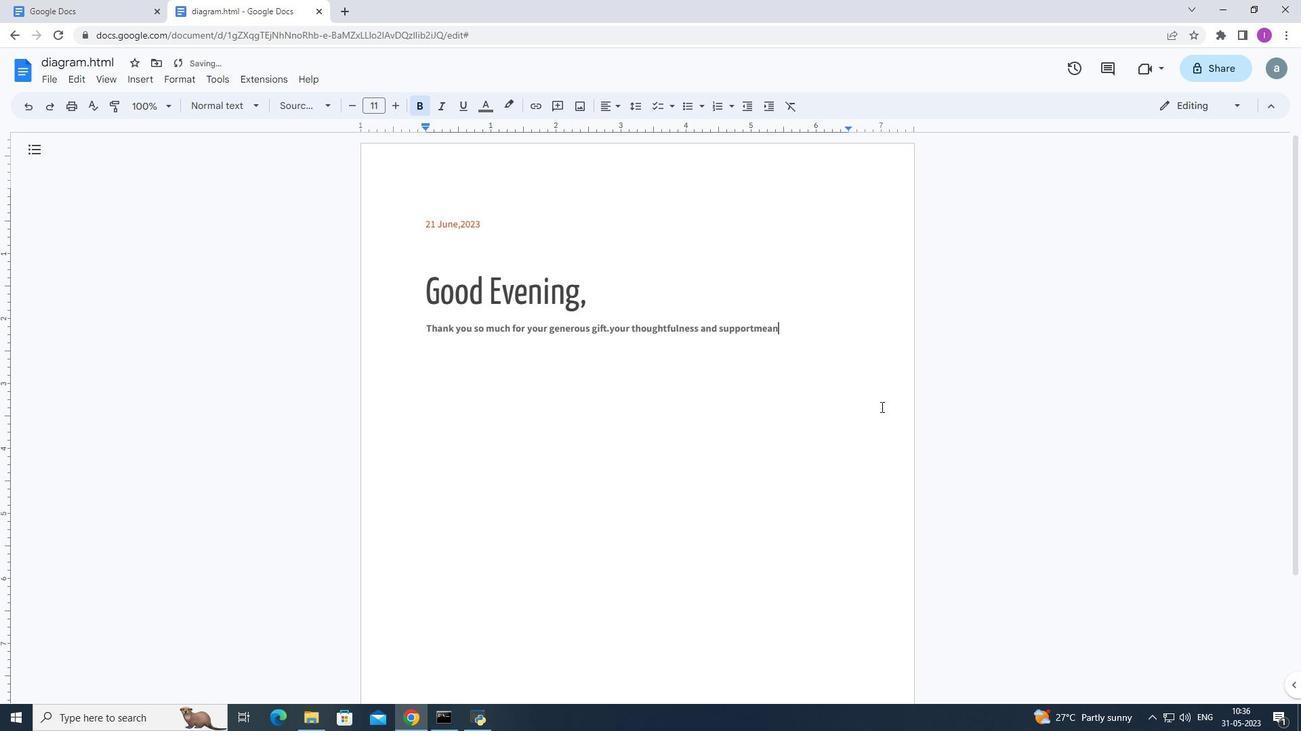 
Action: Mouse moved to (752, 328)
Screenshot: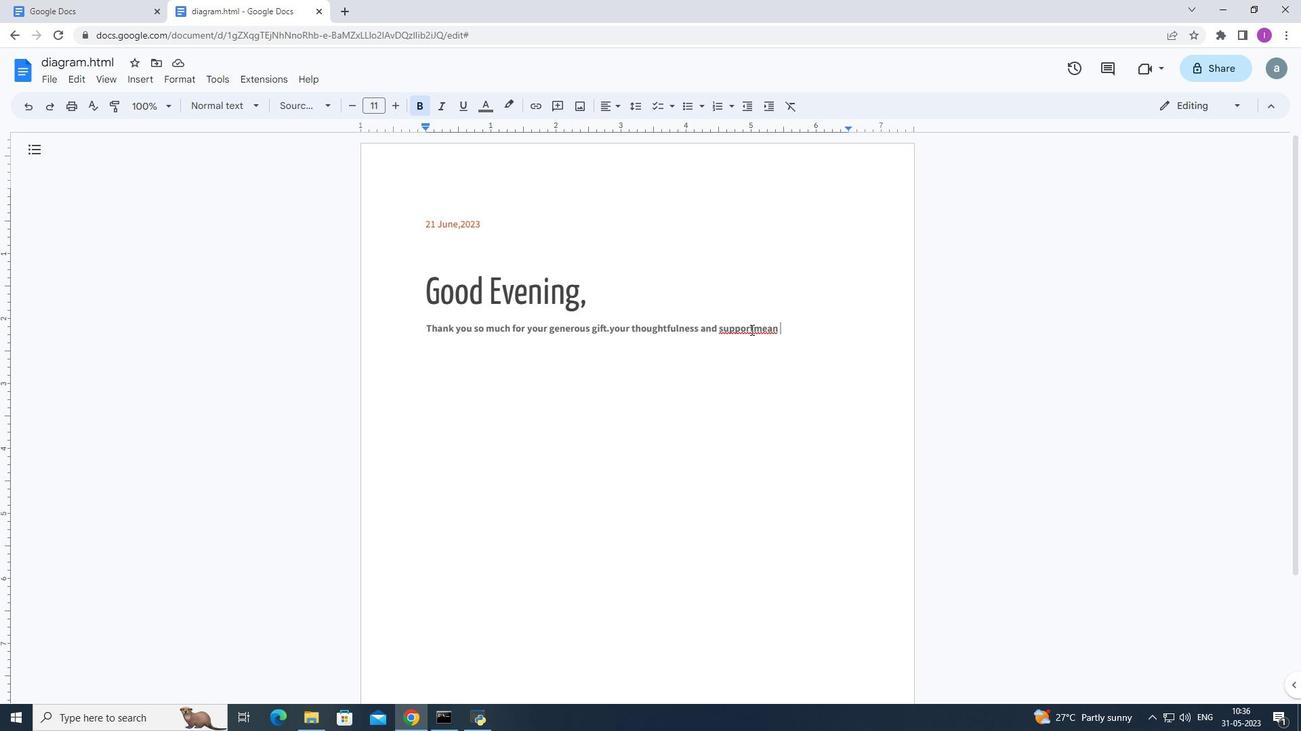 
Action: Mouse pressed left at (752, 328)
Screenshot: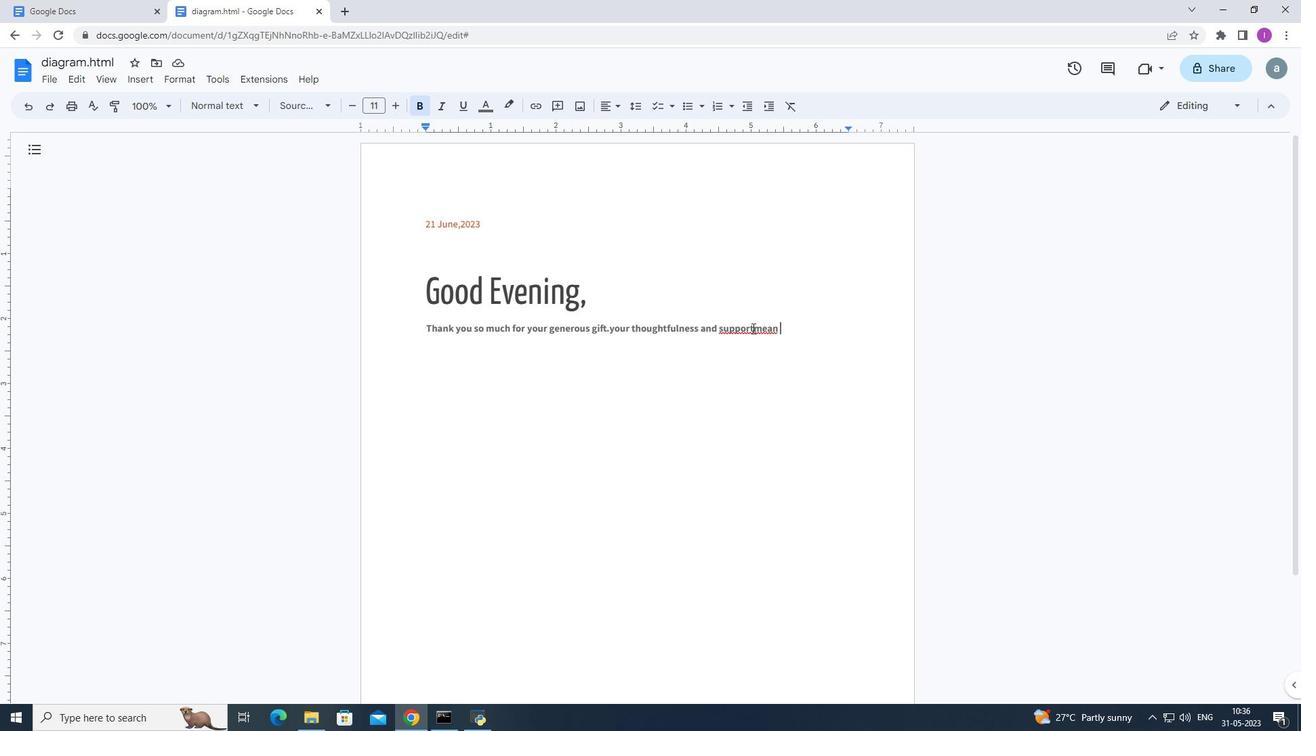 
Action: Key pressed <Key.space>
Screenshot: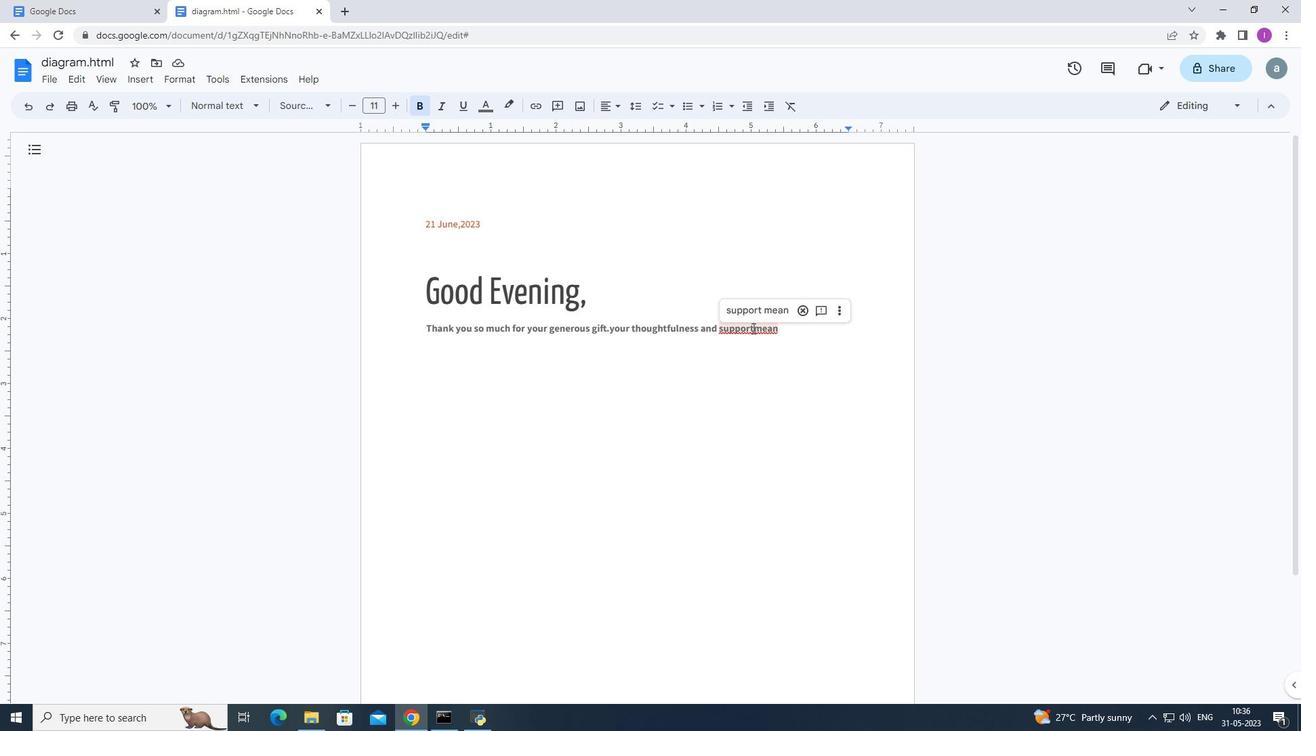 
Action: Mouse moved to (813, 332)
Screenshot: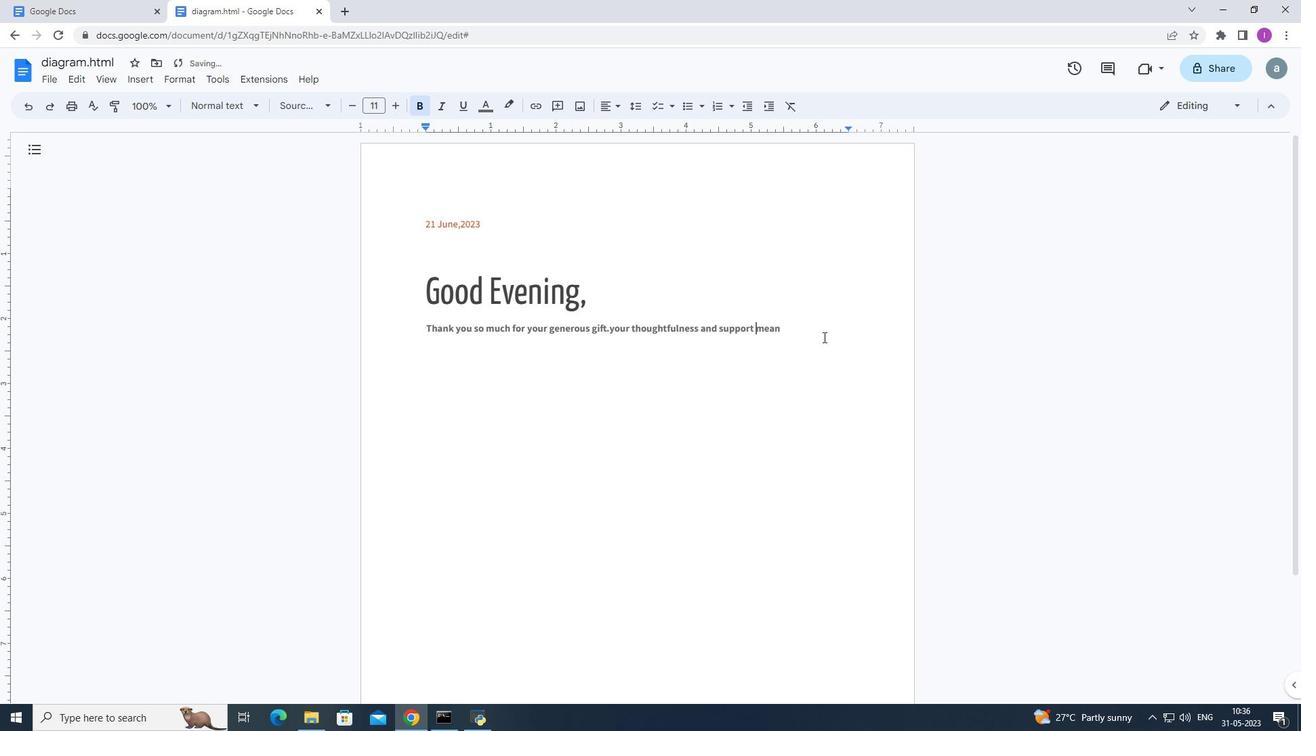 
Action: Mouse pressed left at (813, 332)
Screenshot: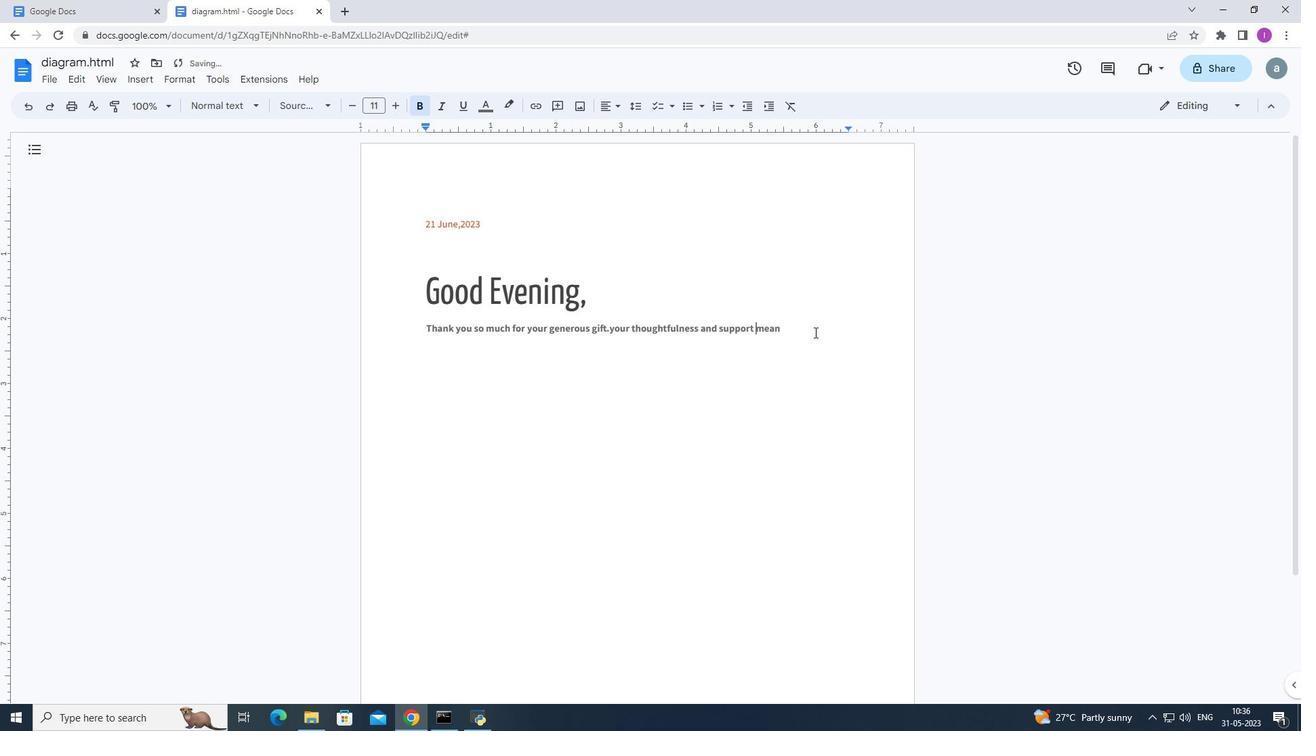 
Action: Mouse moved to (940, 302)
Screenshot: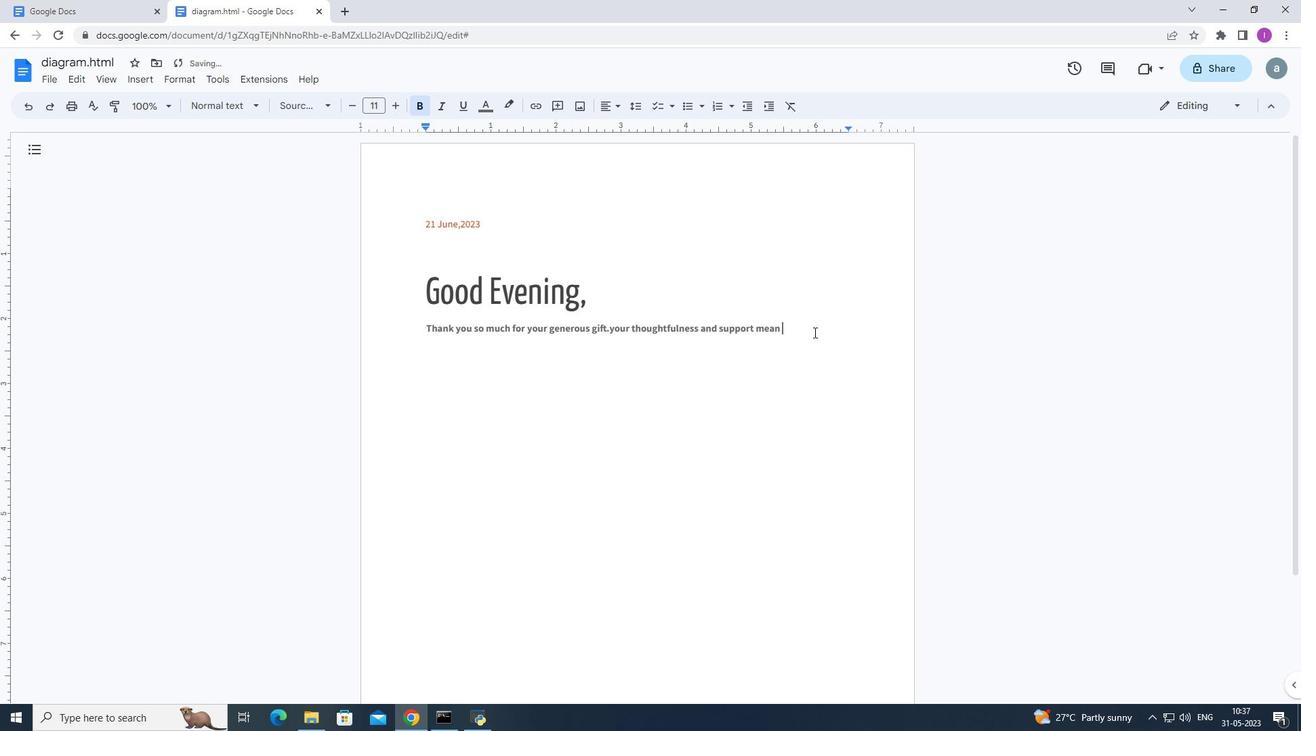 
Action: Key pressed the<Key.space>world<Key.space>to<Key.space>me.<Key.shift>I'm<Key.space><Key.shift>trulygrate
Screenshot: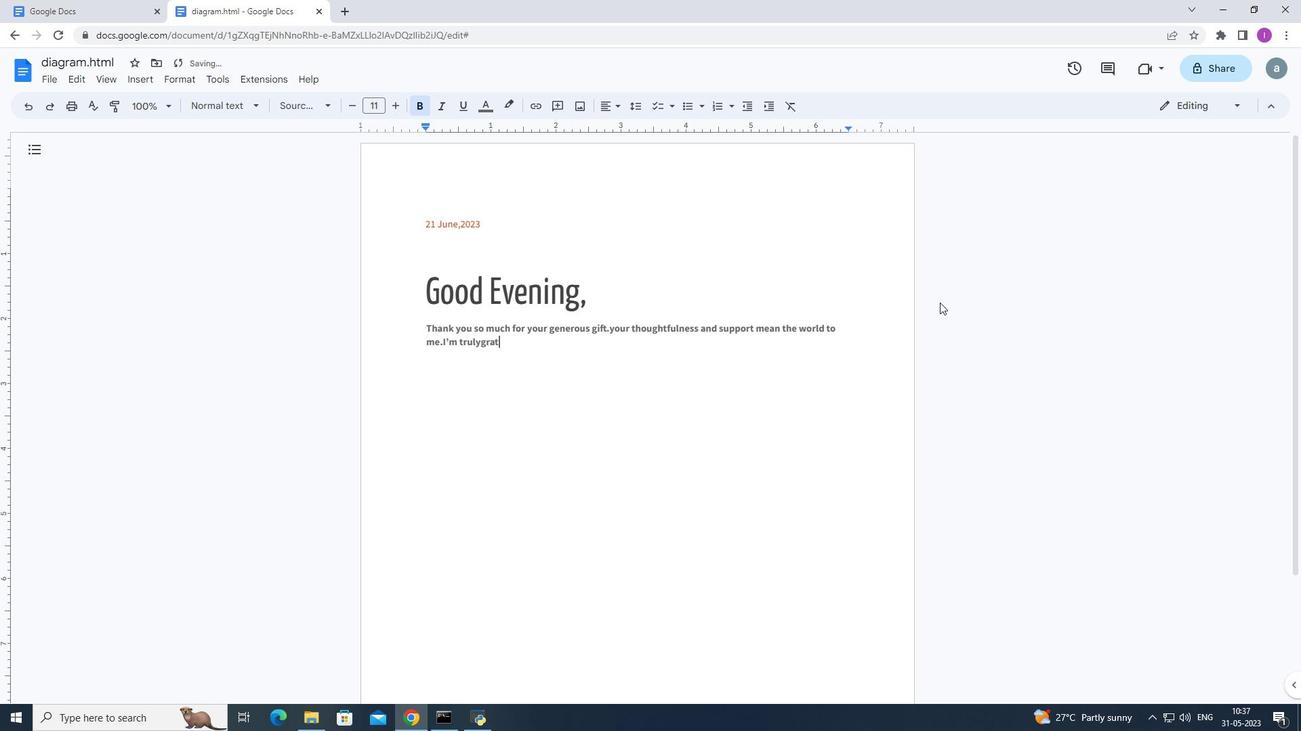 
Action: Mouse moved to (478, 344)
Screenshot: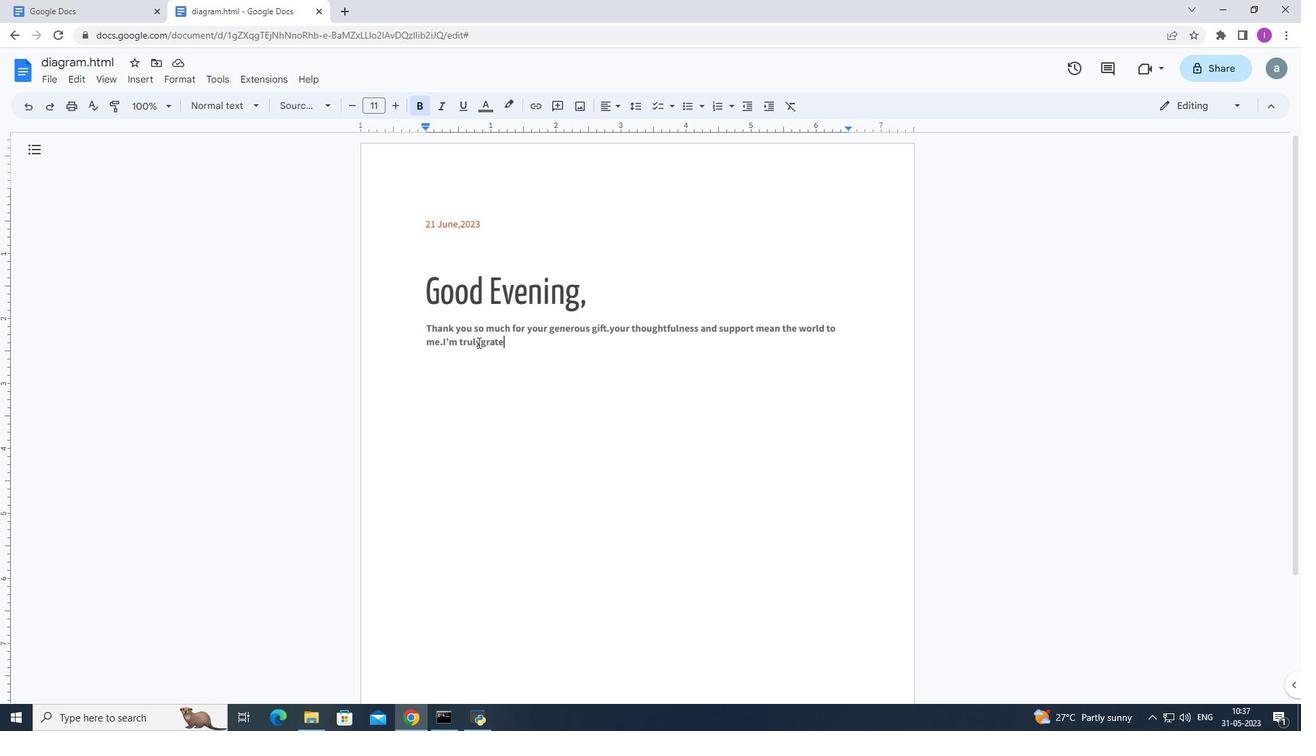 
Action: Mouse pressed left at (478, 344)
Screenshot: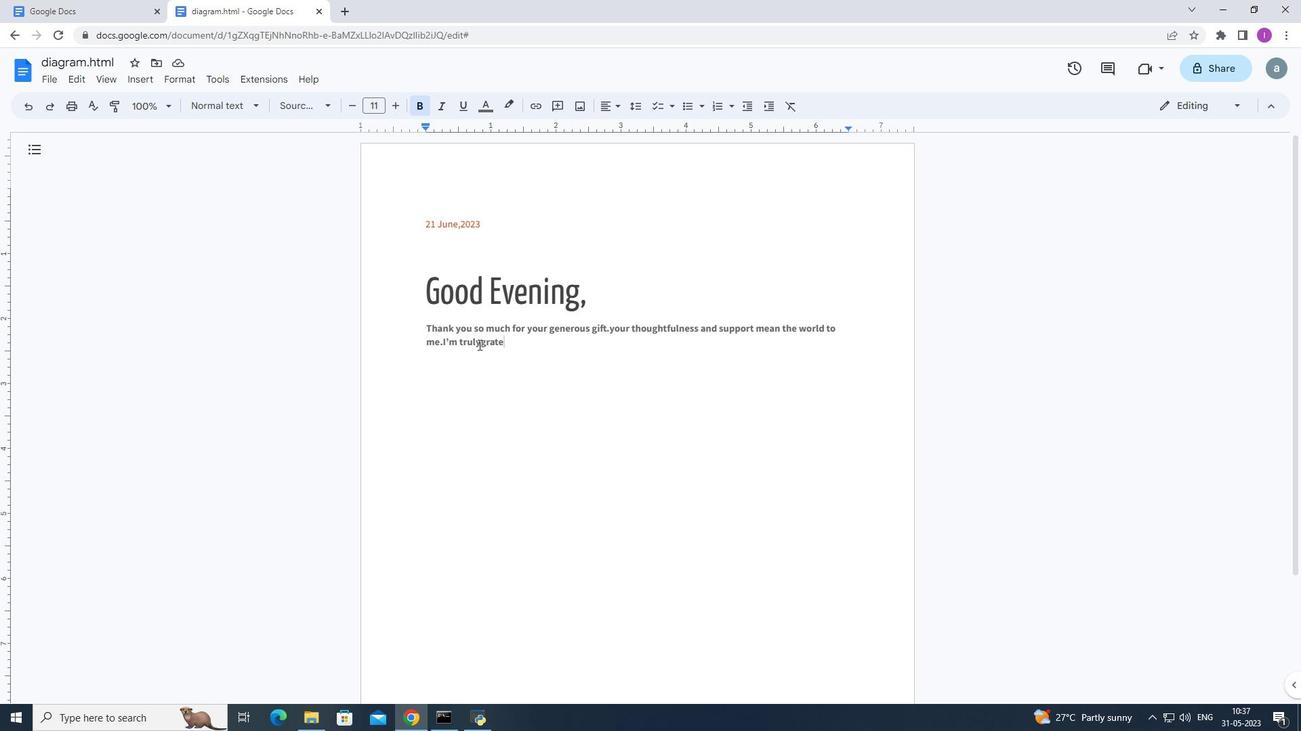 
Action: Key pressed <Key.space>
Screenshot: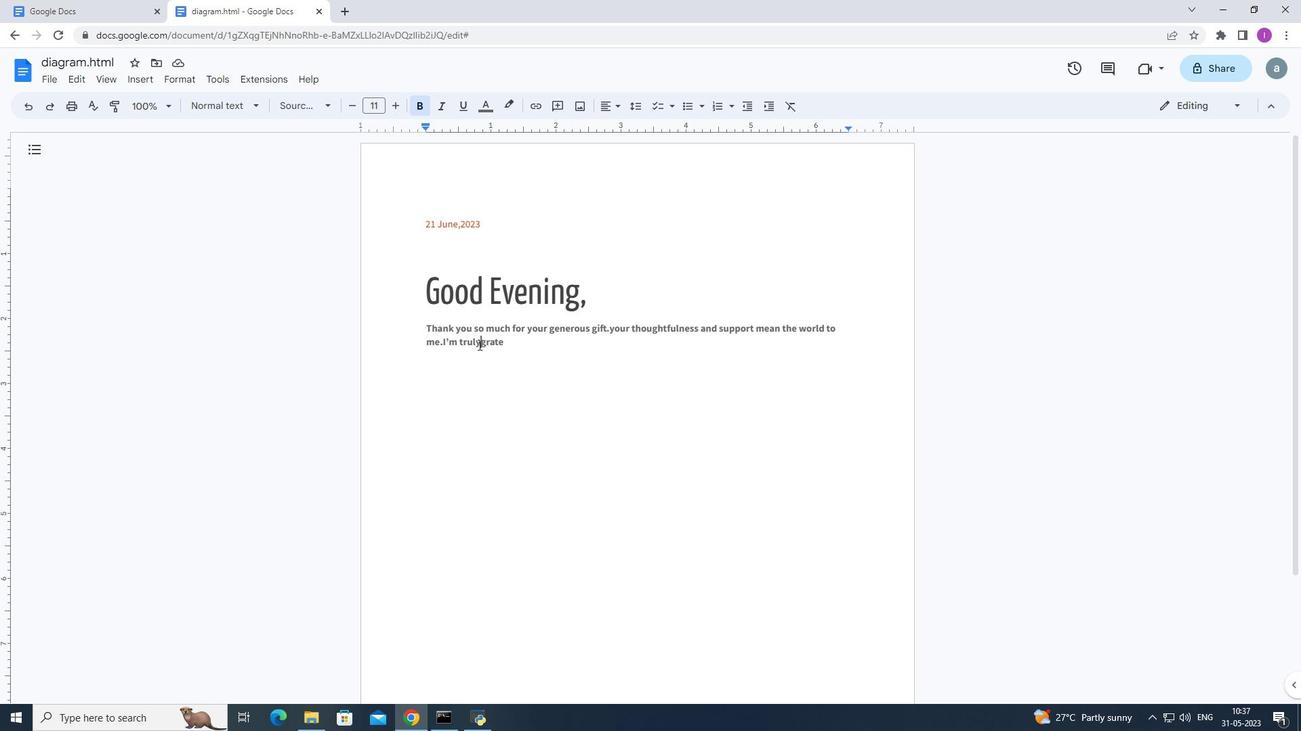
Action: Mouse moved to (509, 346)
Screenshot: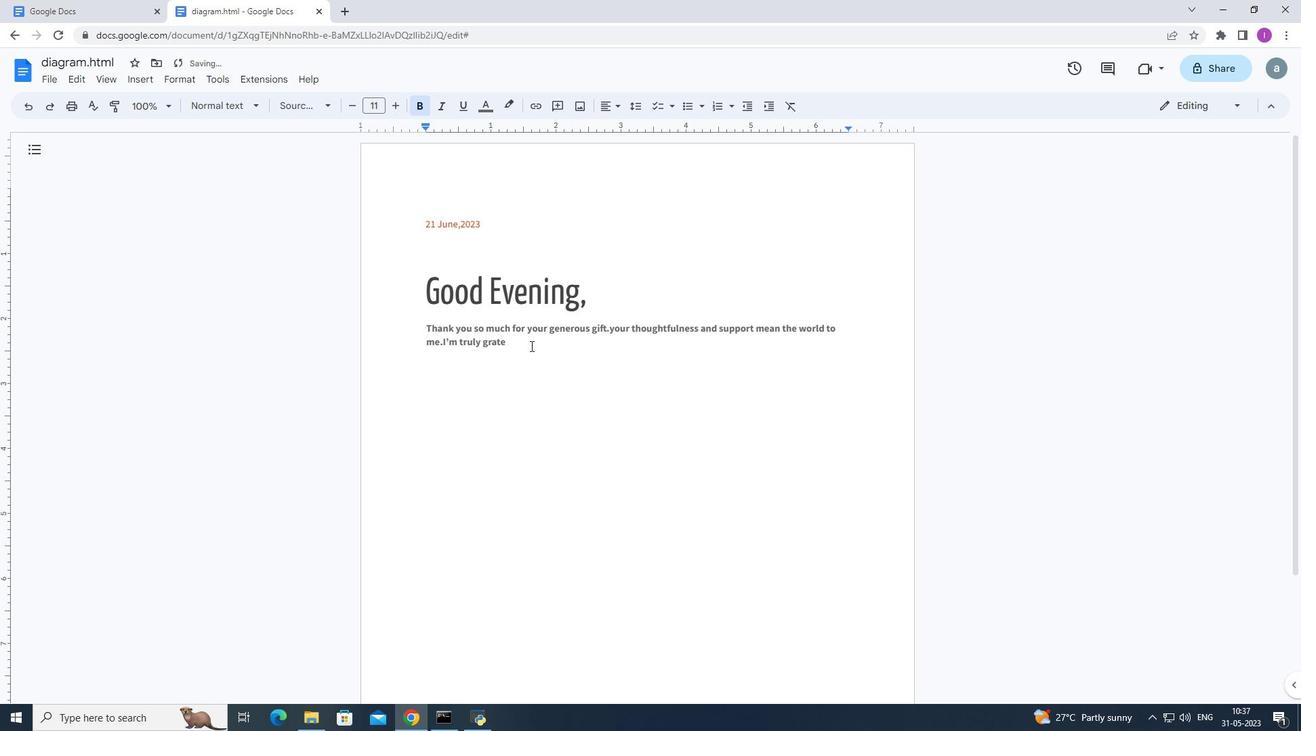 
Action: Mouse pressed left at (509, 346)
Screenshot: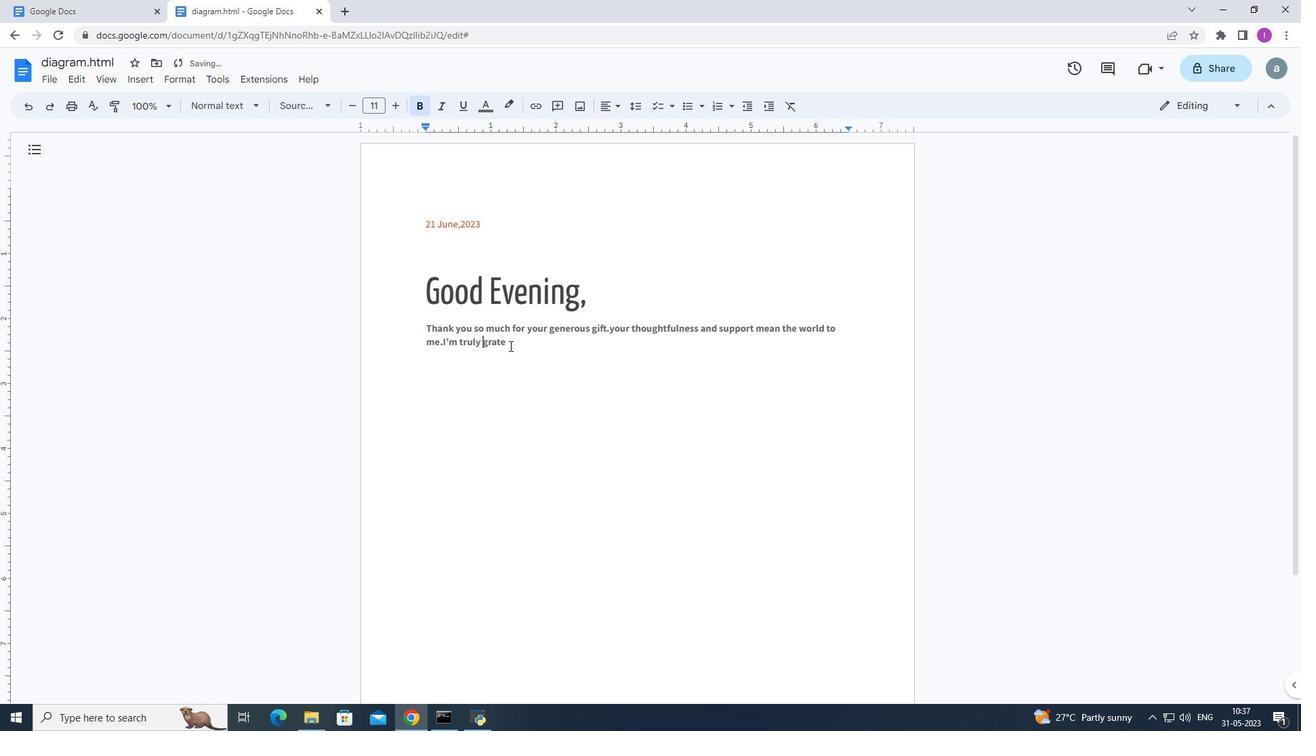 
Action: Mouse moved to (538, 345)
Screenshot: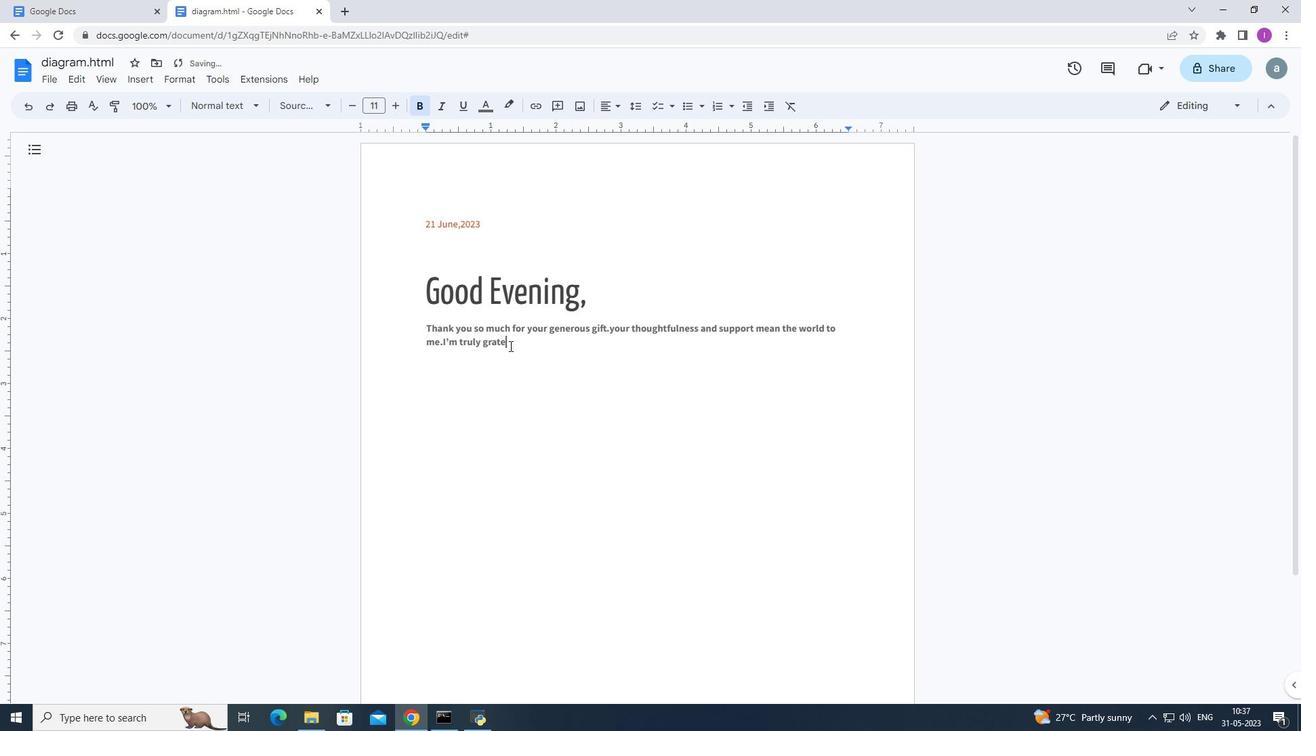 
Action: Key pressed ful<Key.space>for<Key.space>your<Key.space>kindness,<Key.backspace>.
Screenshot: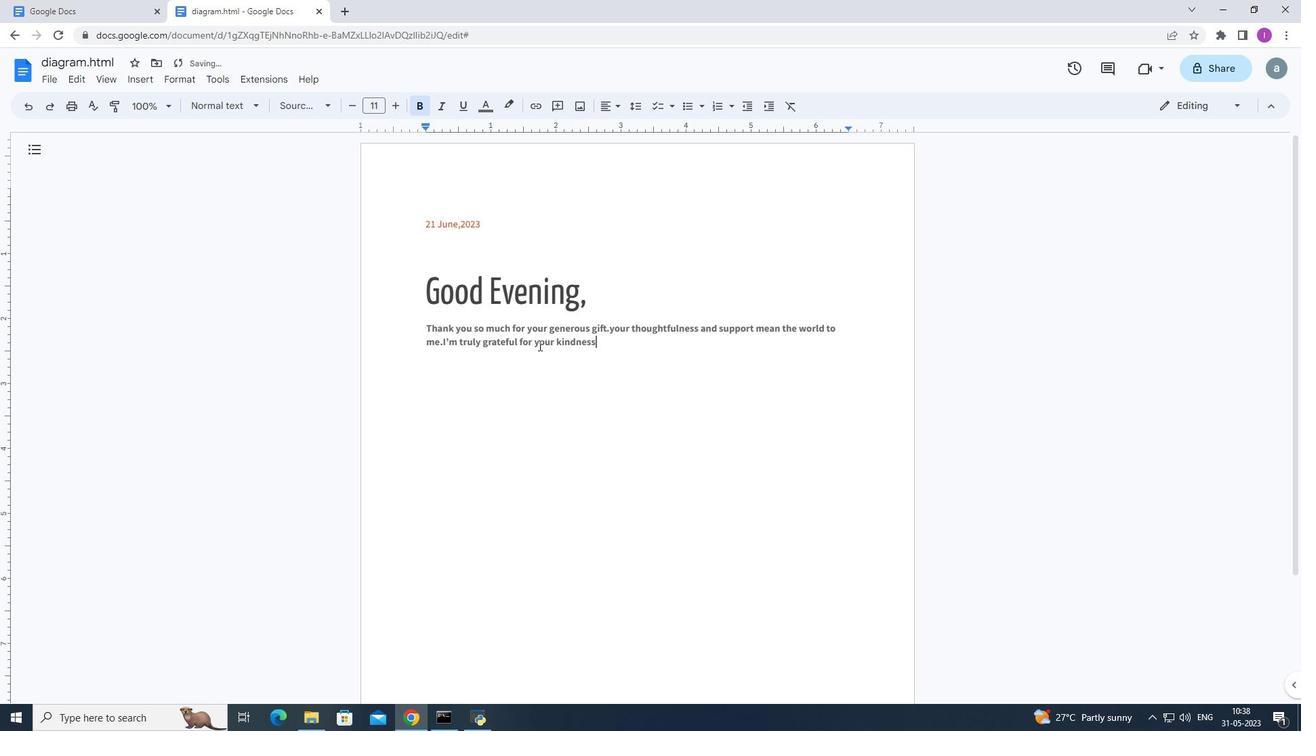 
Action: Mouse moved to (651, 363)
Screenshot: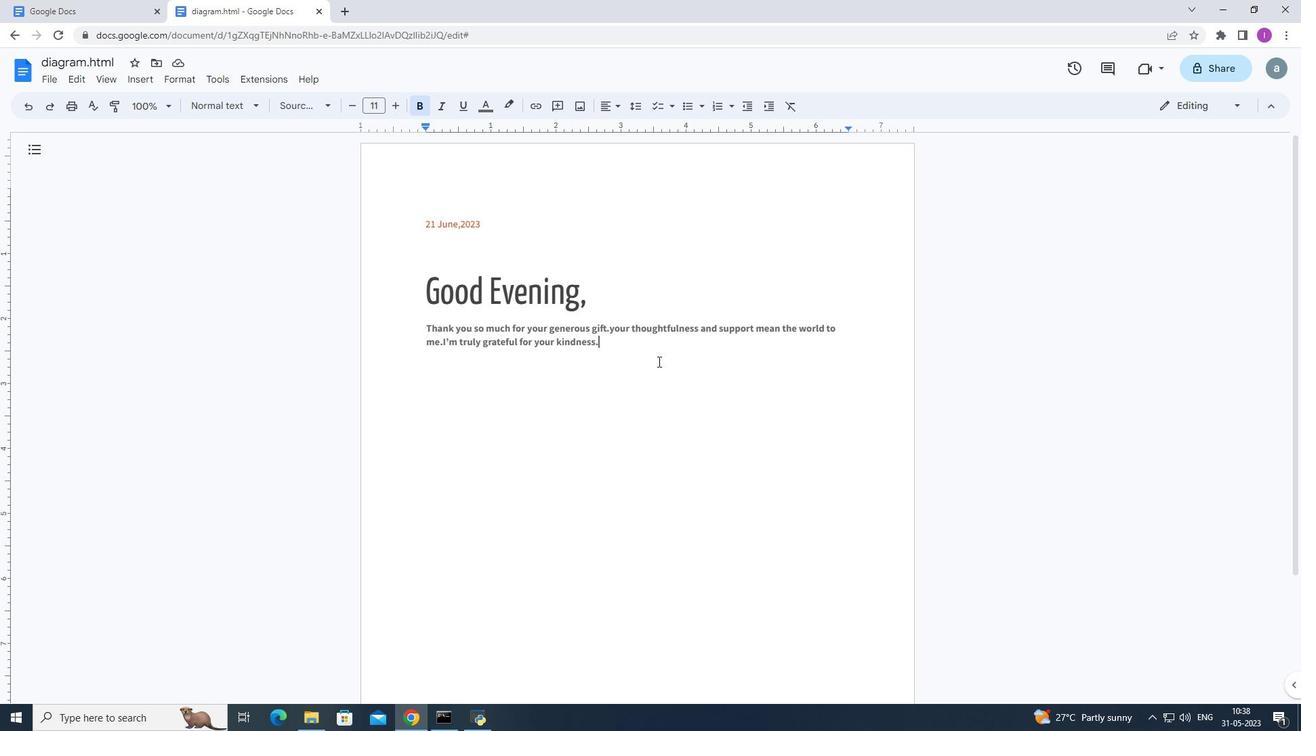 
Action: Key pressed <Key.enter><Key.shift>Kevin
Screenshot: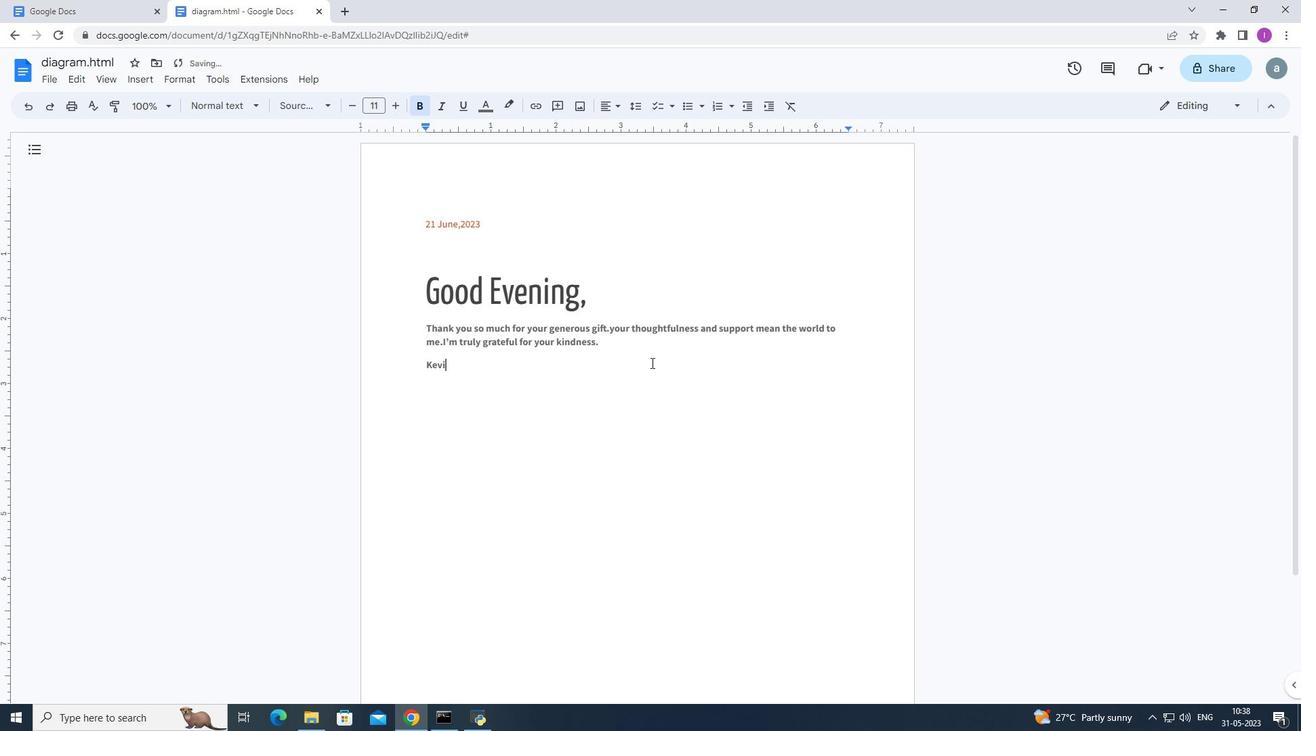 
Action: Mouse moved to (461, 372)
Screenshot: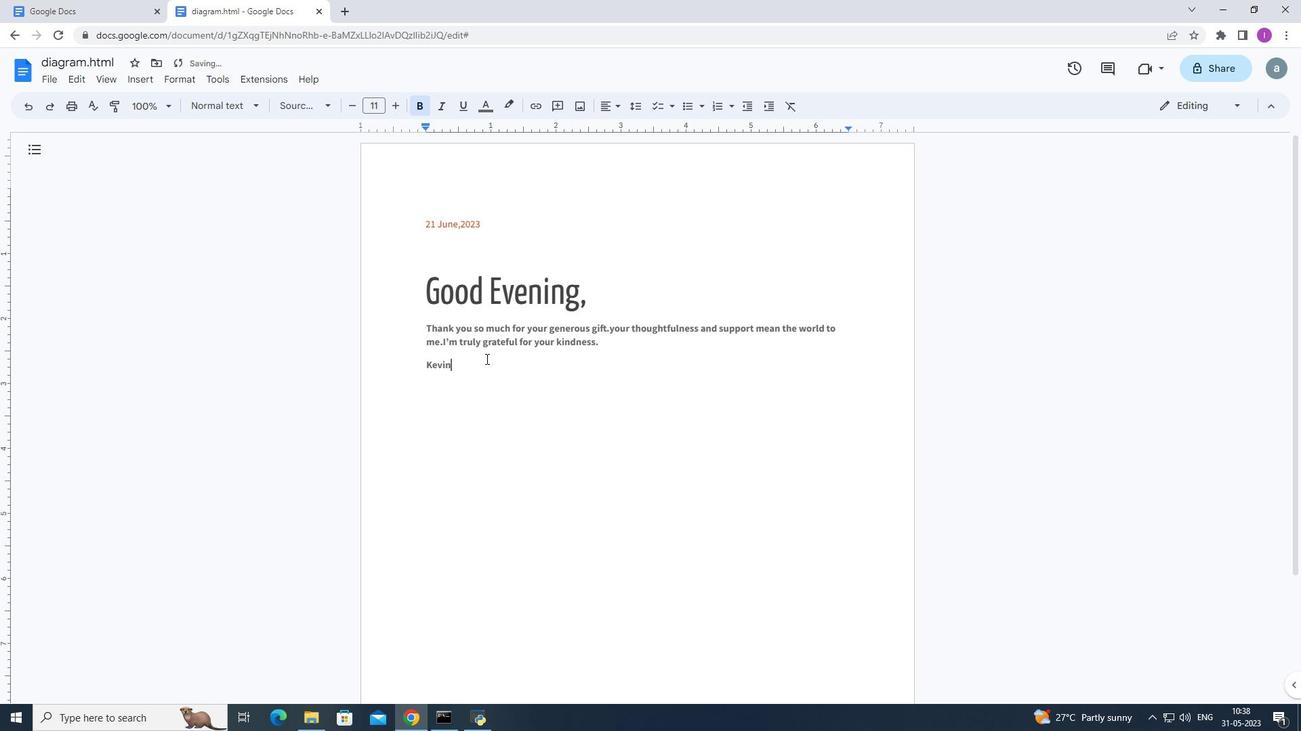 
Action: Mouse pressed left at (461, 372)
Screenshot: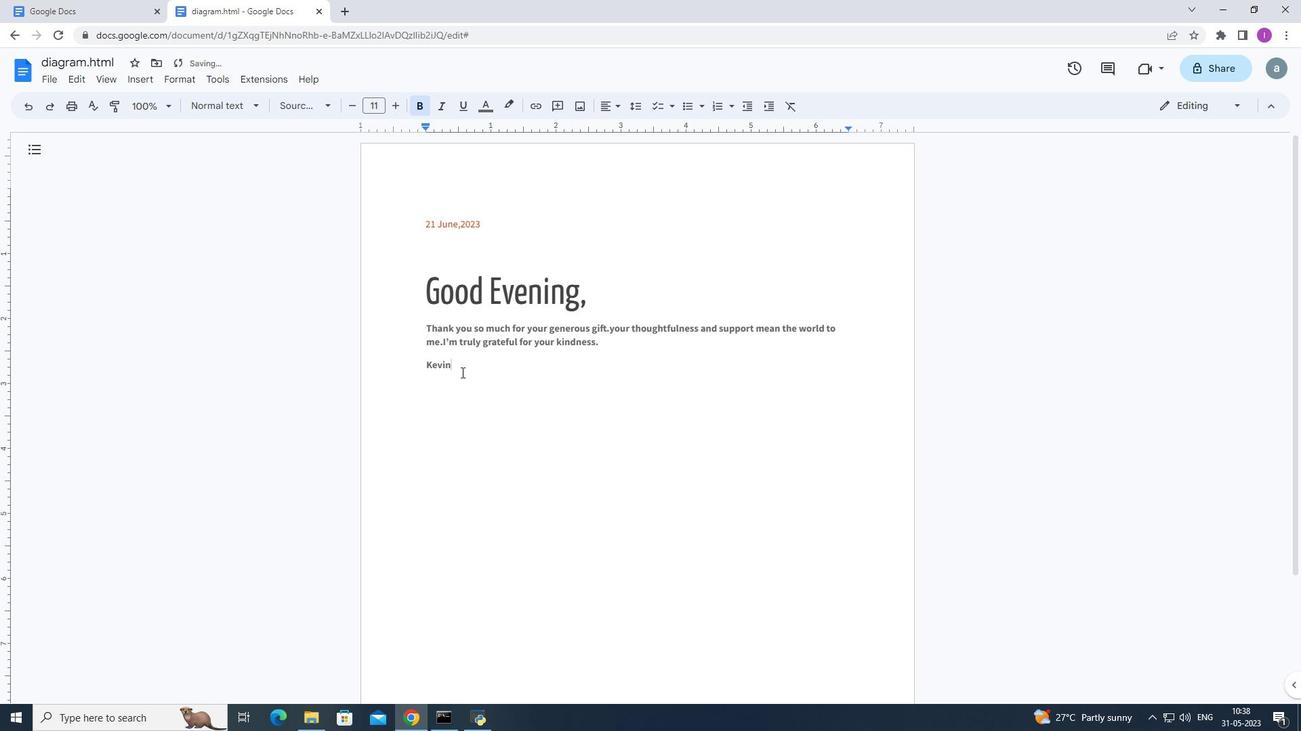 
Action: Mouse moved to (325, 104)
Screenshot: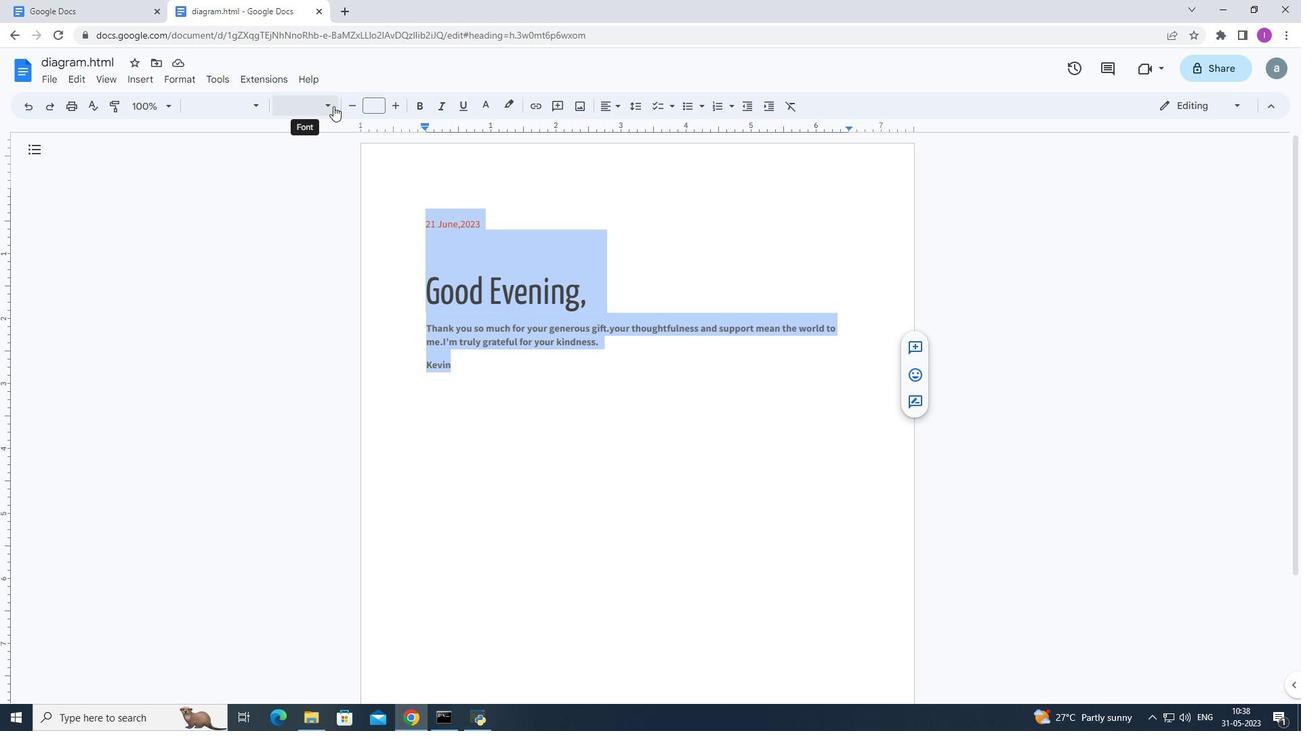 
Action: Mouse pressed left at (325, 104)
Screenshot: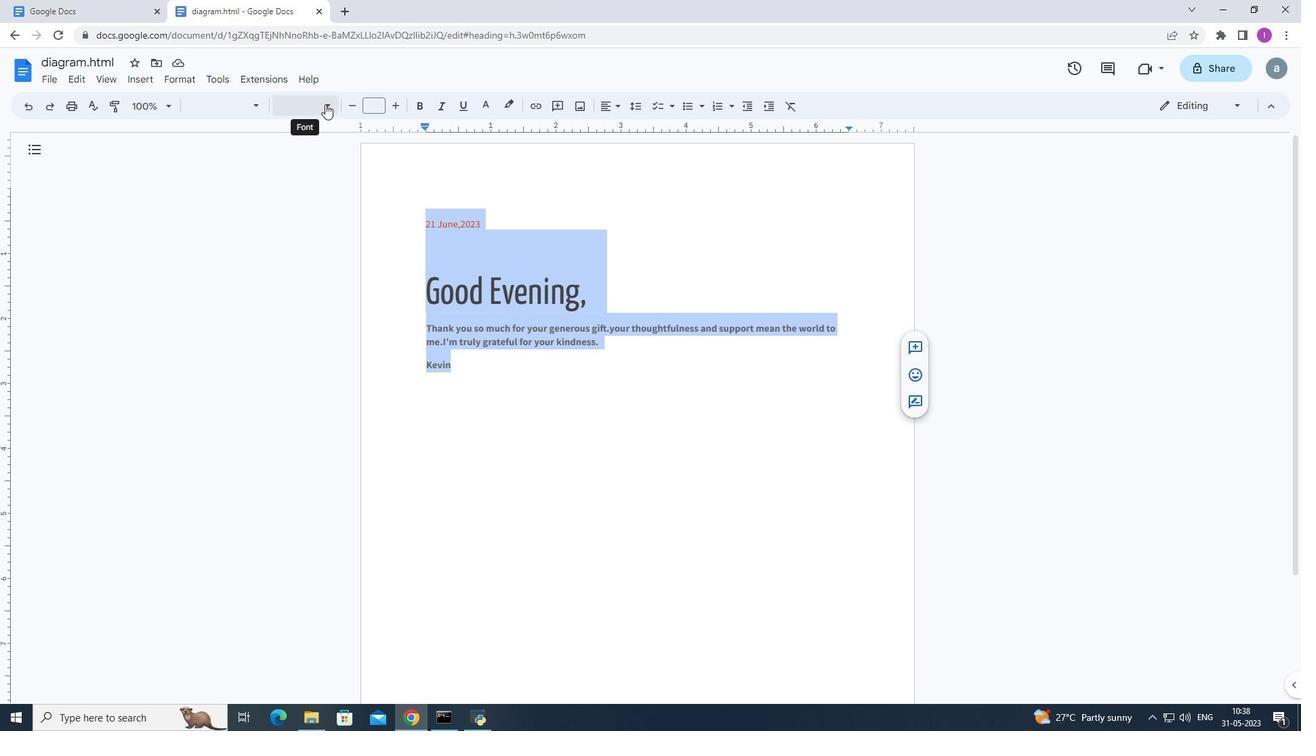 
Action: Mouse moved to (303, 321)
Screenshot: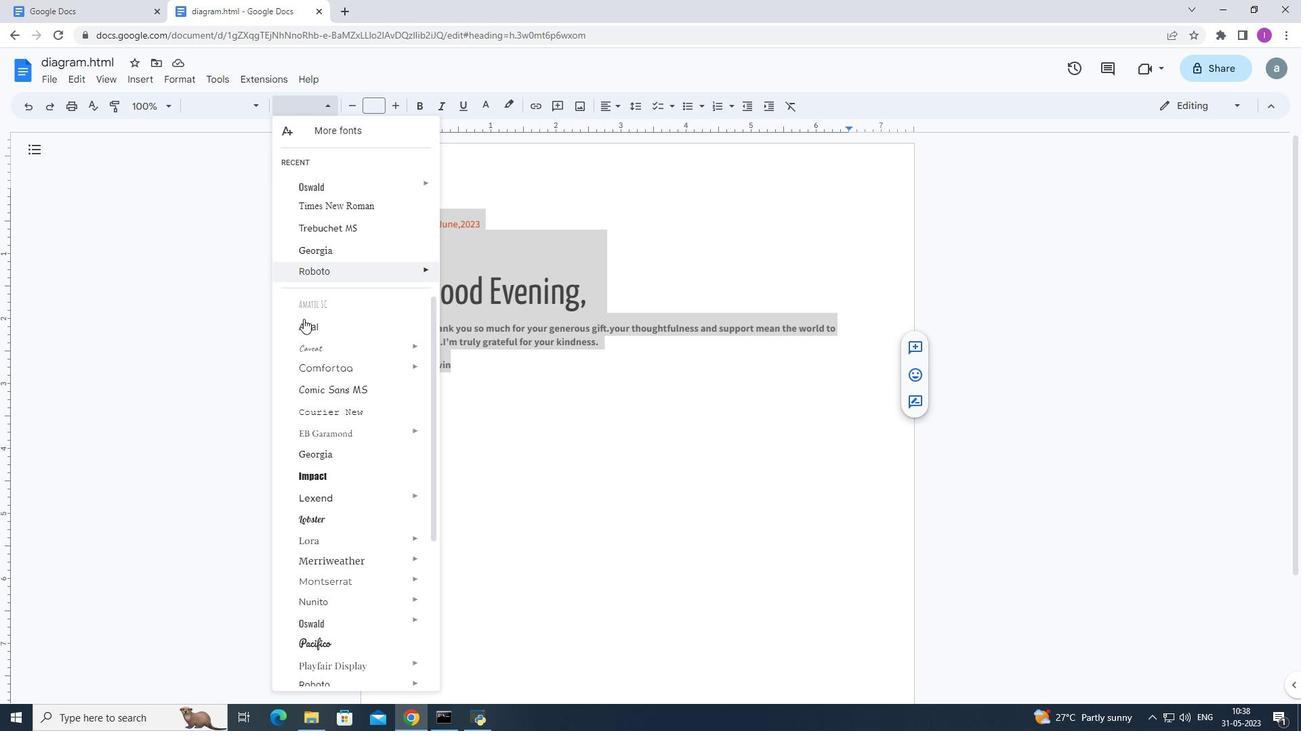 
Action: Mouse pressed left at (303, 321)
Screenshot: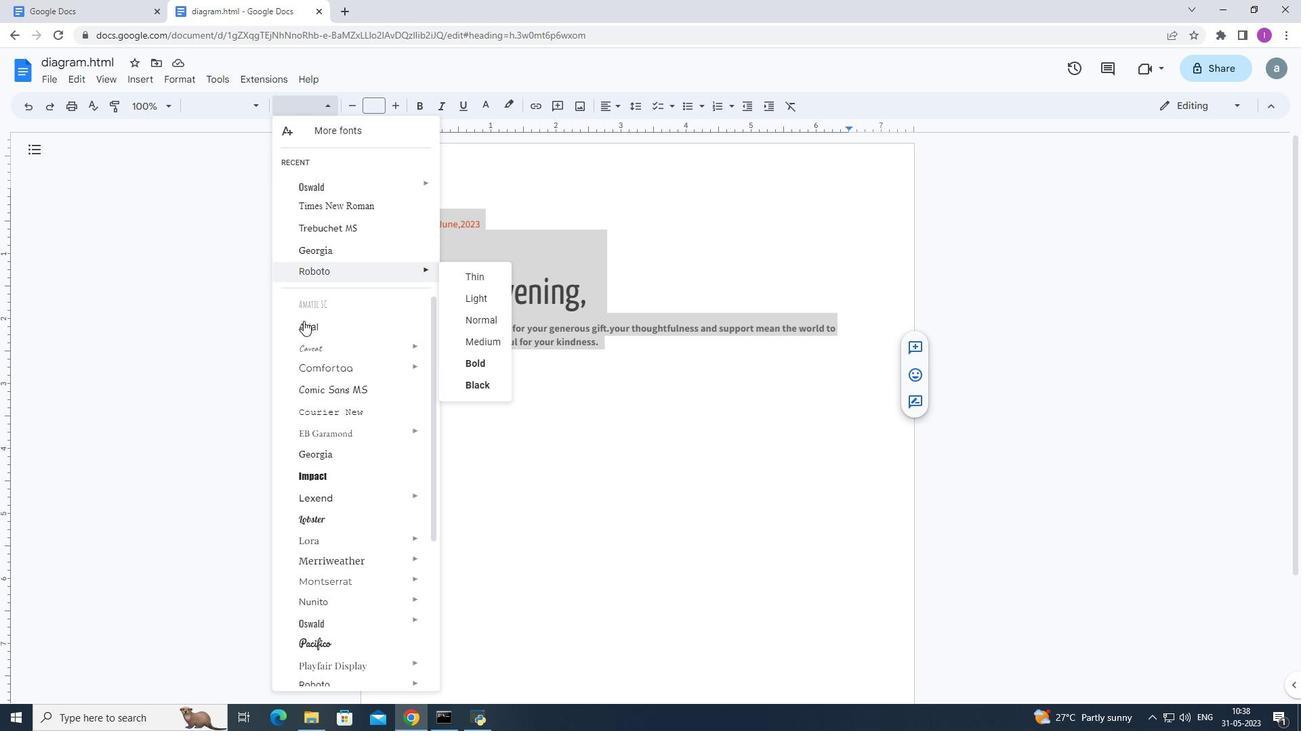 
Action: Mouse moved to (367, 103)
Screenshot: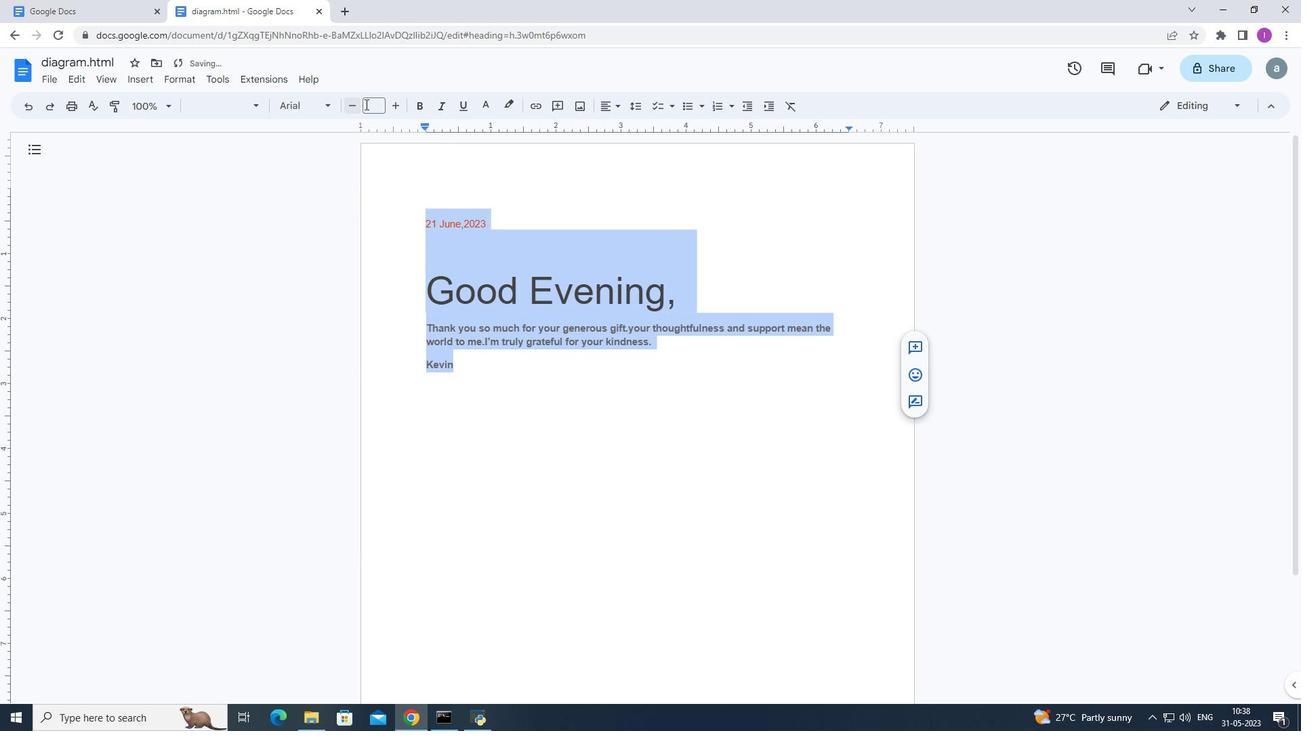 
Action: Mouse pressed left at (367, 103)
Screenshot: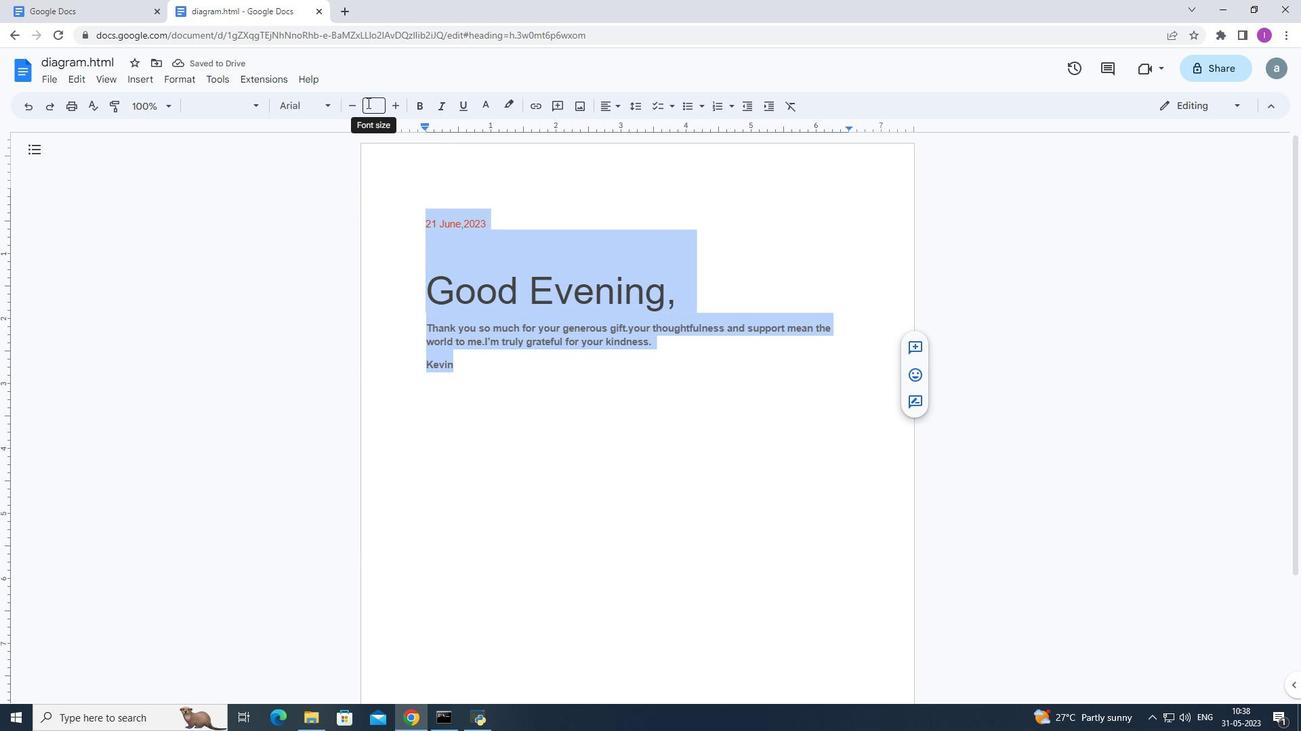 
Action: Mouse moved to (368, 235)
Screenshot: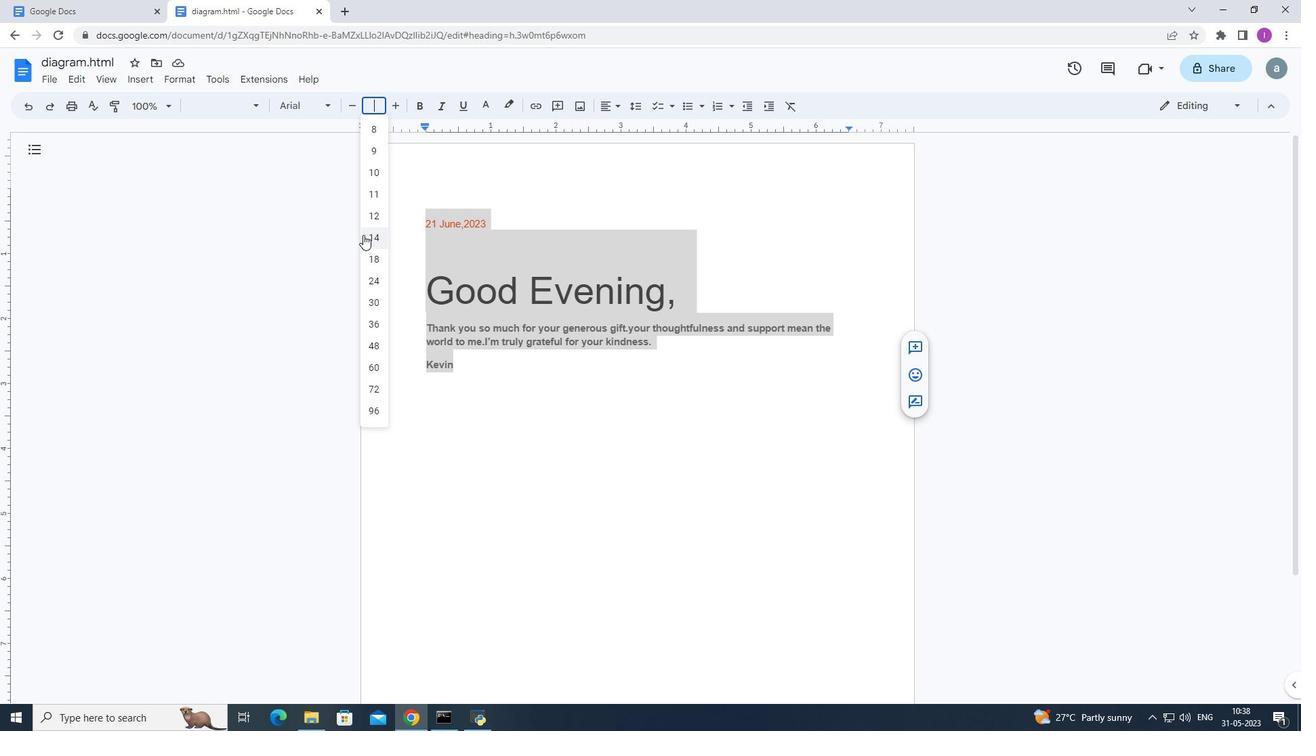 
Action: Mouse pressed left at (368, 235)
Screenshot: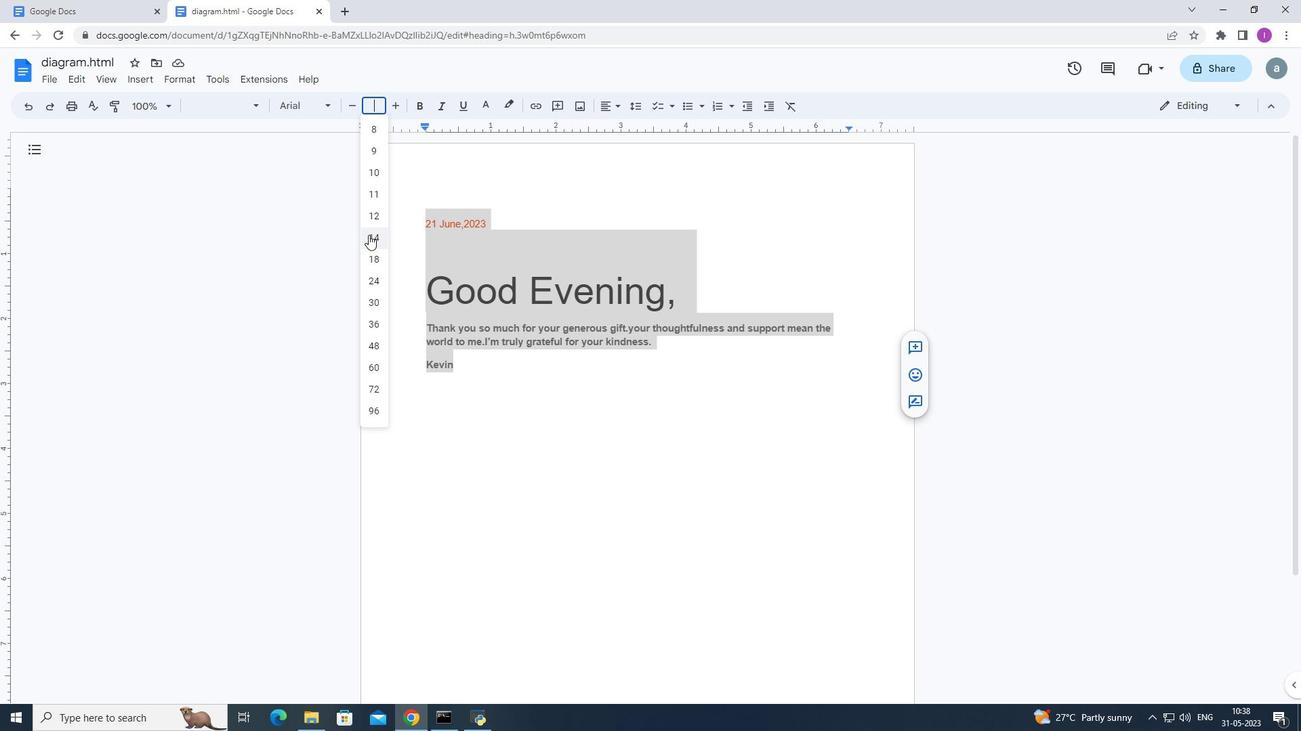 
Action: Mouse moved to (469, 418)
Screenshot: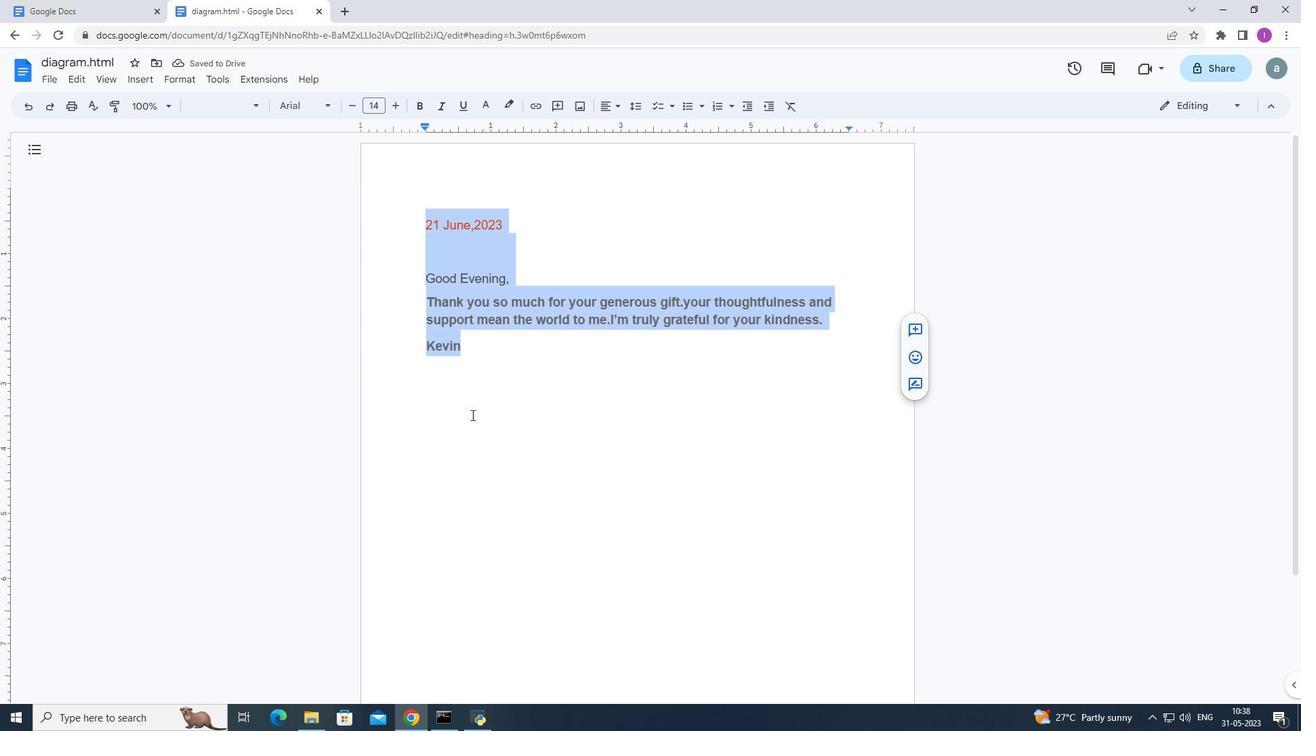 
